Task: Add an event with the title Second Interview with LalitH, date '2024/04/07', time 9:40 AM to 11:40 AMand add a description: The Team Building Retreat: Problem-Solving Activities will take place in a tranquil and inspiring location, away from the usual work setting. The retreat will span over a dedicated period, allowing participants to fully immerse themselves in the experience and focus on building their problem-solving capabilities., put the event into Yellow category . Add location for the event as: 654 Oia, Santorini, Greece, logged in from the account softage.10@softage.netand send the event invitation to softage.8@softage.net and softage.1@softage.net. Set a reminder for the event 2 hour before
Action: Mouse moved to (108, 122)
Screenshot: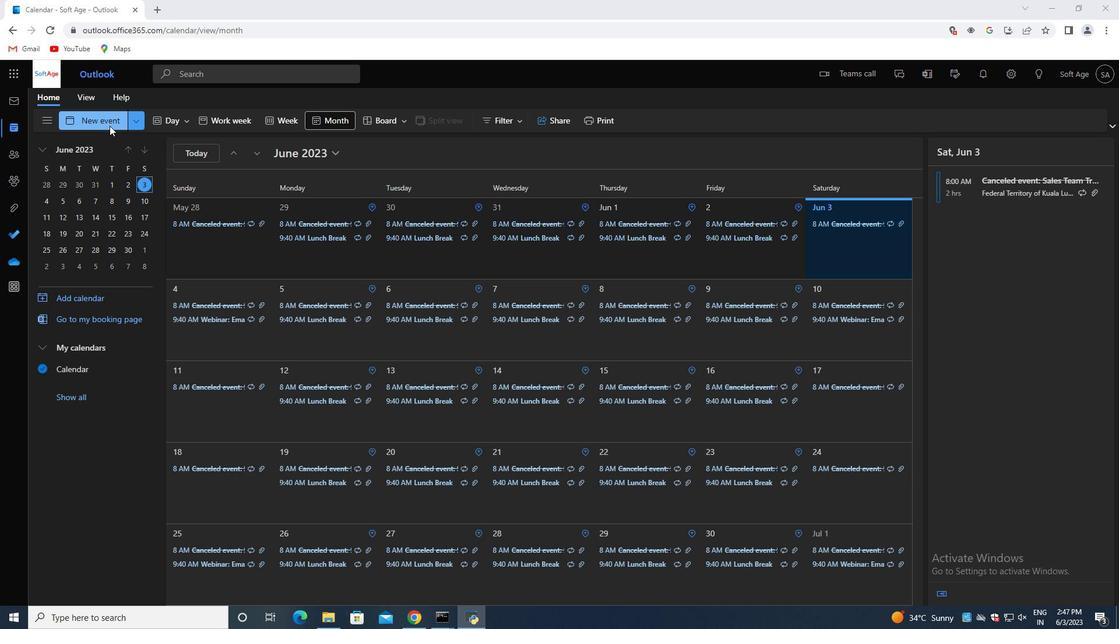 
Action: Mouse pressed left at (108, 122)
Screenshot: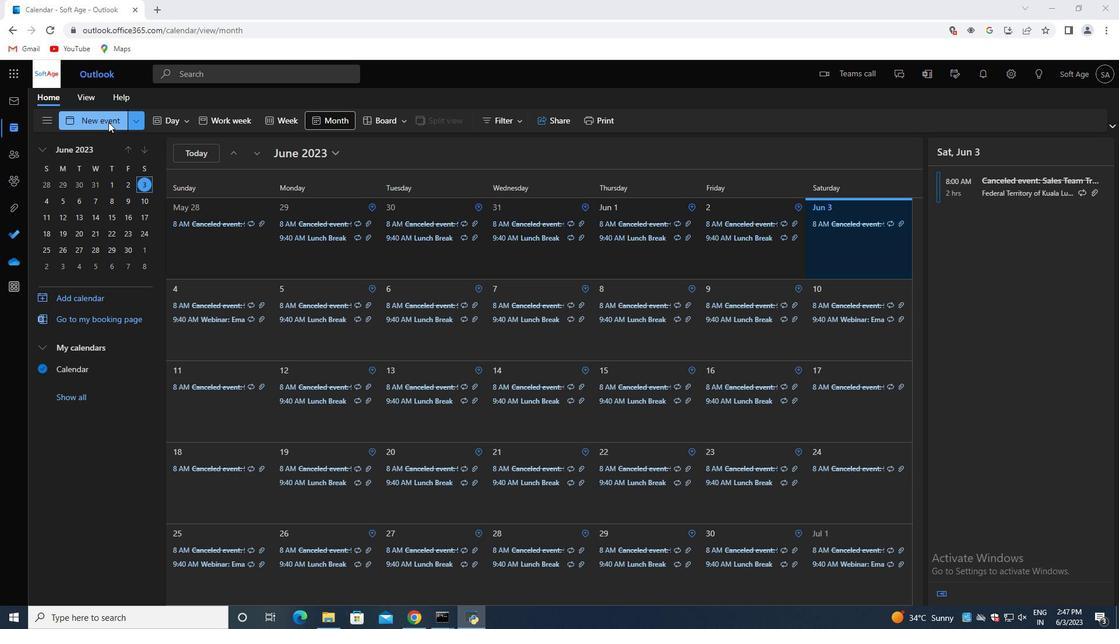 
Action: Mouse moved to (341, 195)
Screenshot: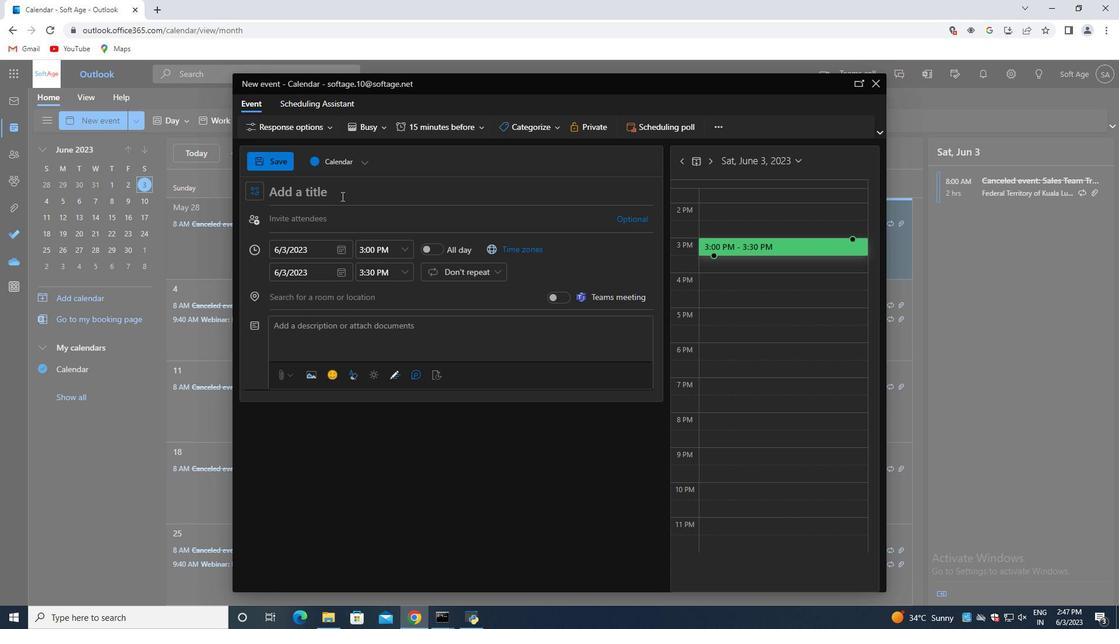 
Action: Mouse pressed left at (341, 195)
Screenshot: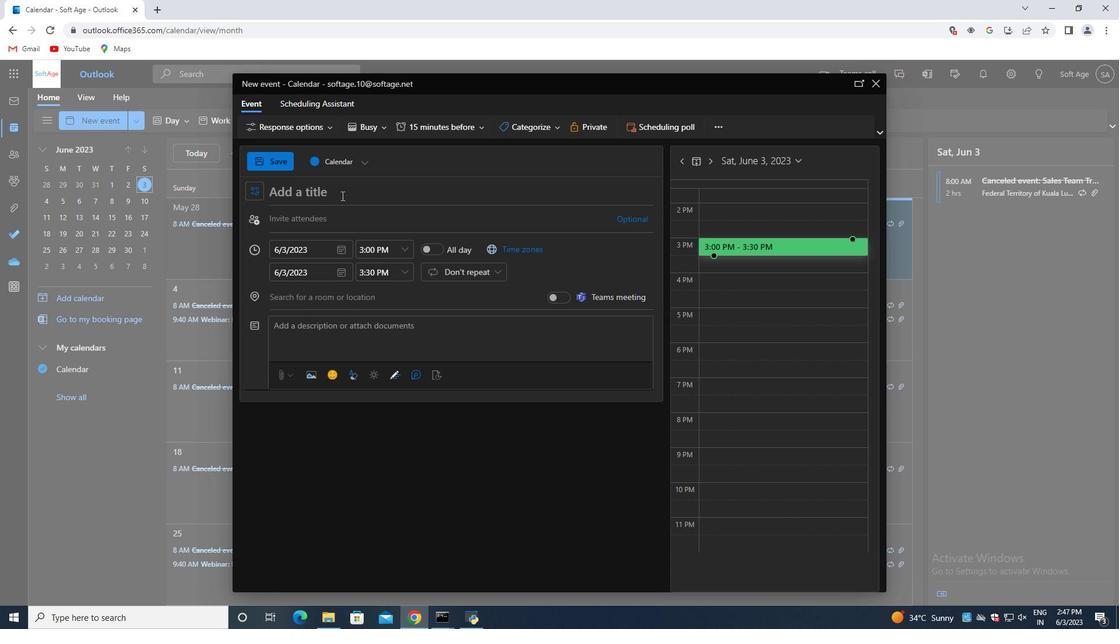 
Action: Key pressed <Key.shift>Second<Key.space><Key.shift>Interview<Key.space>with<Key.space><Key.shift>Lalith<Key.backspace><Key.shift>H
Screenshot: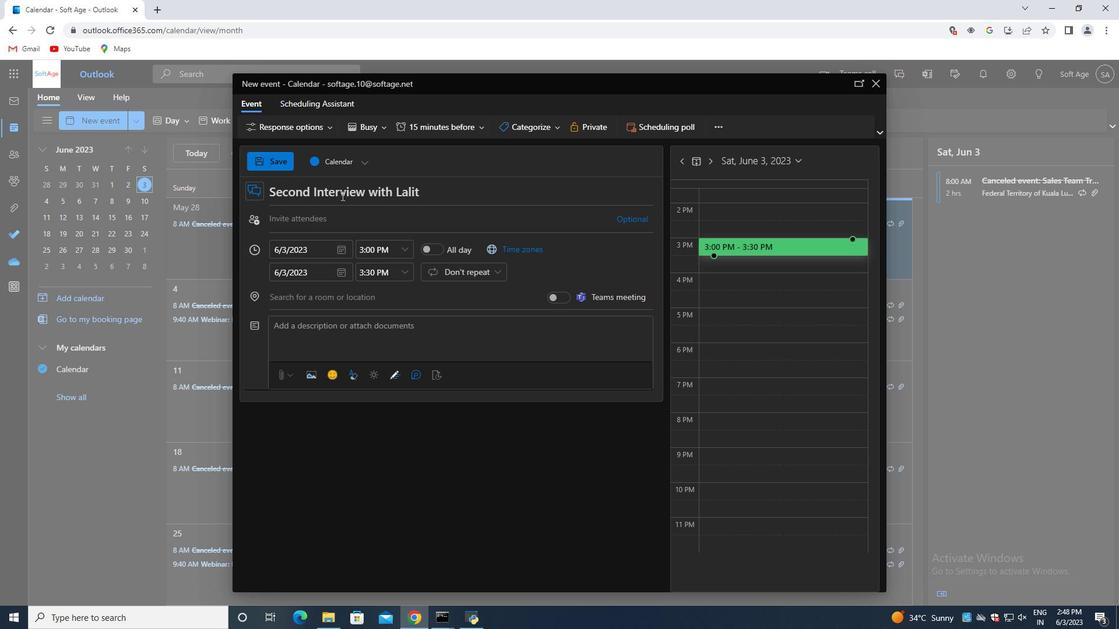 
Action: Mouse moved to (342, 250)
Screenshot: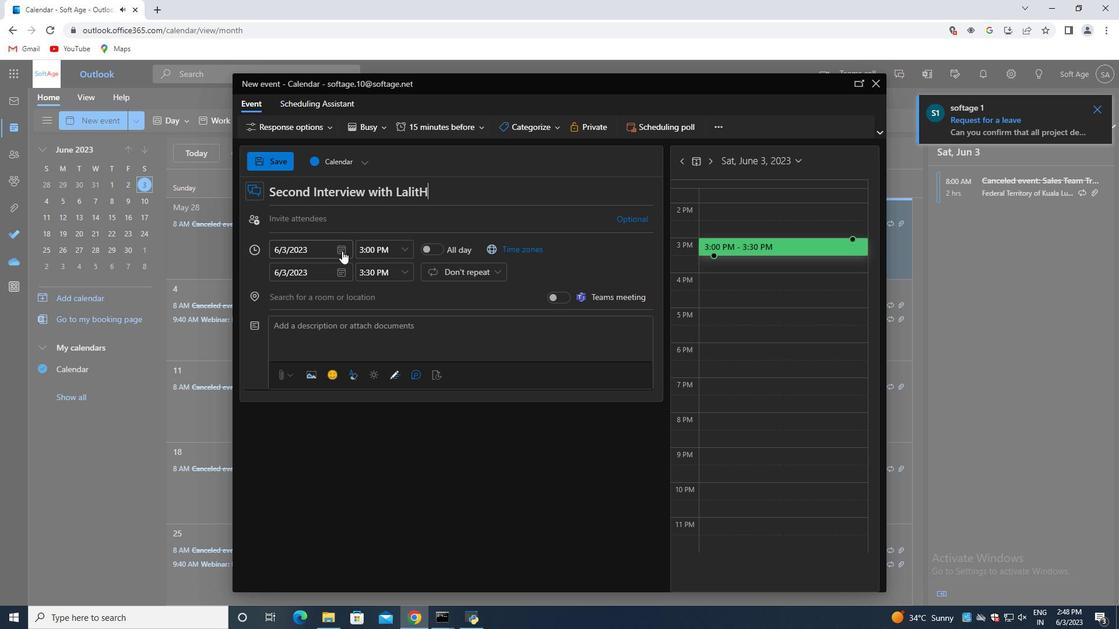 
Action: Mouse pressed left at (342, 250)
Screenshot: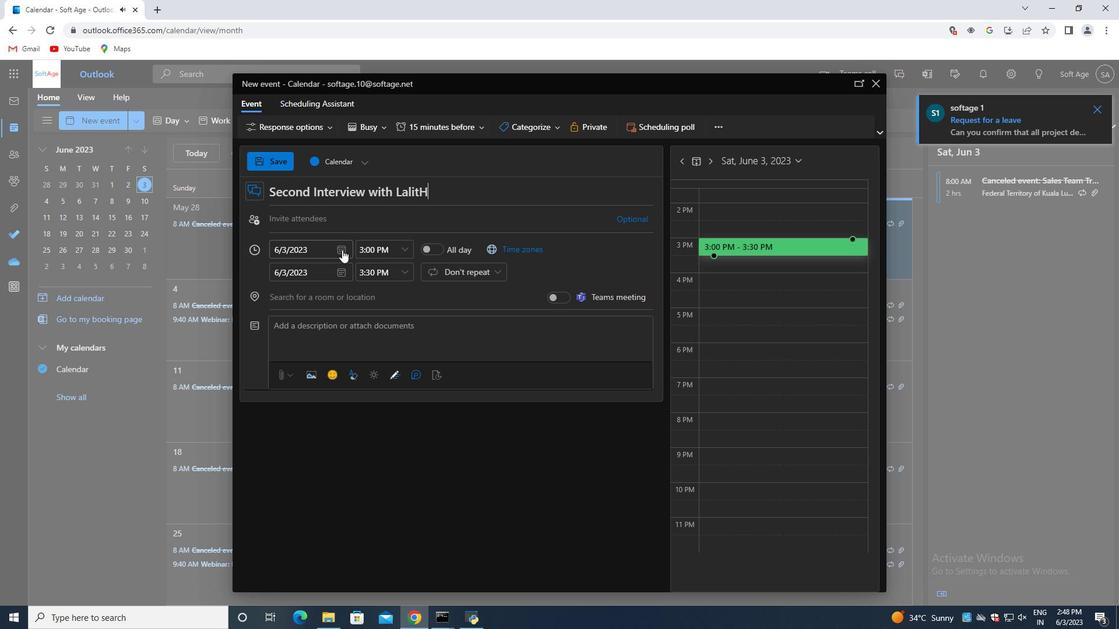 
Action: Mouse moved to (382, 274)
Screenshot: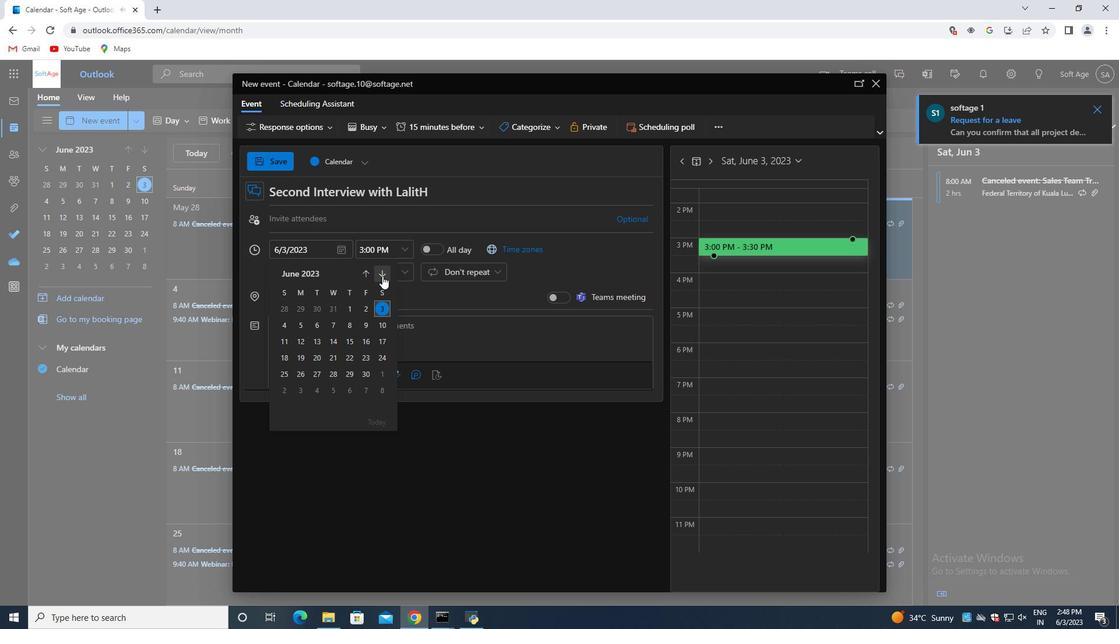 
Action: Mouse pressed left at (382, 274)
Screenshot: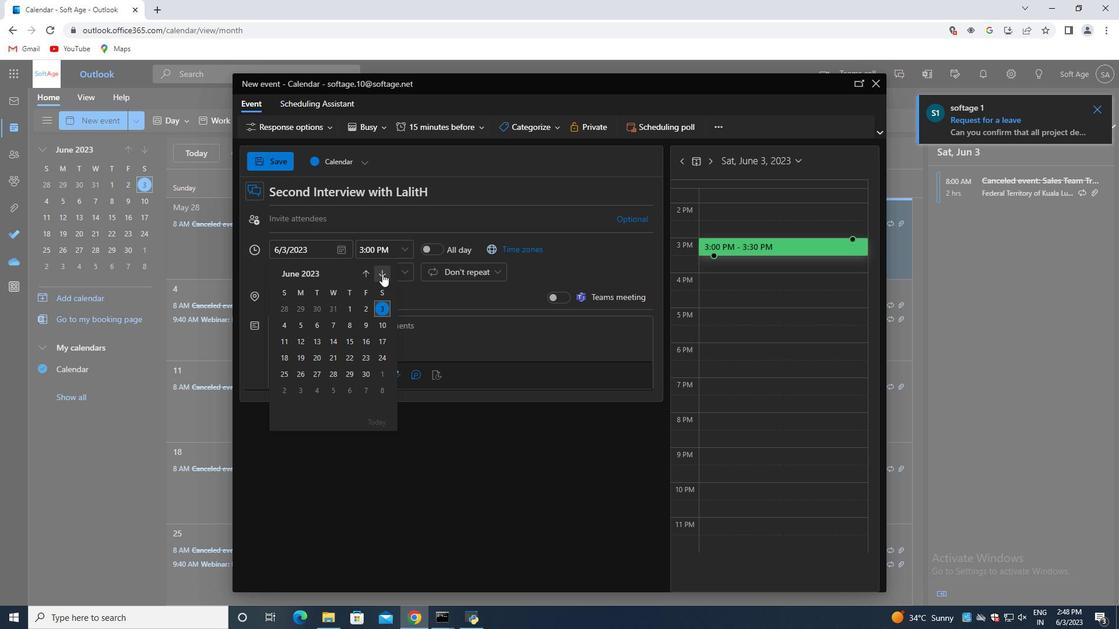 
Action: Mouse pressed left at (382, 274)
Screenshot: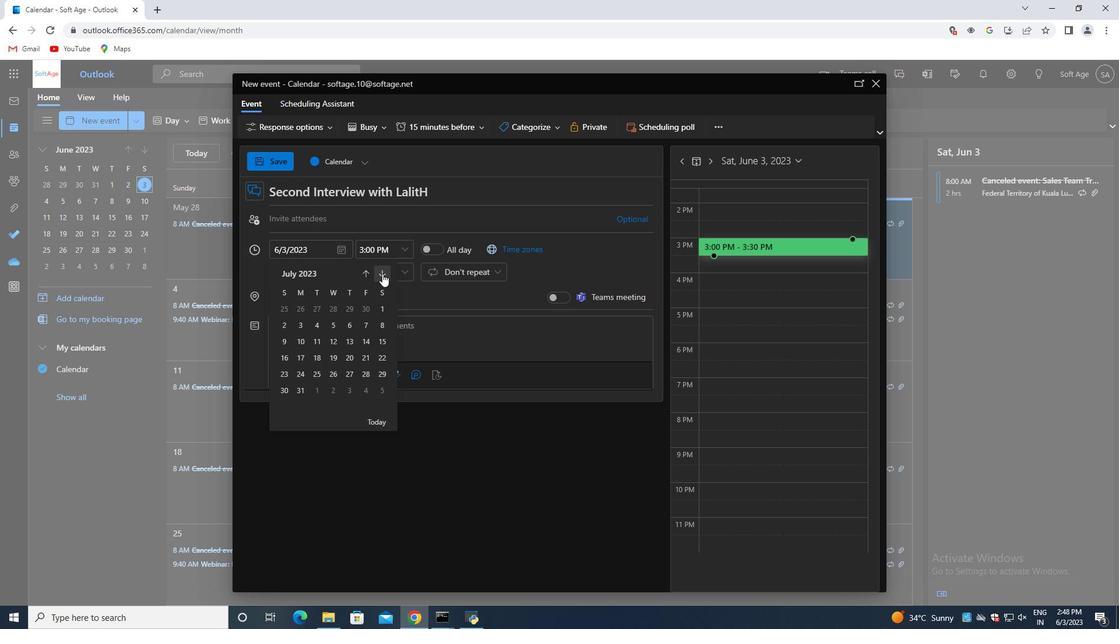 
Action: Mouse pressed left at (382, 274)
Screenshot: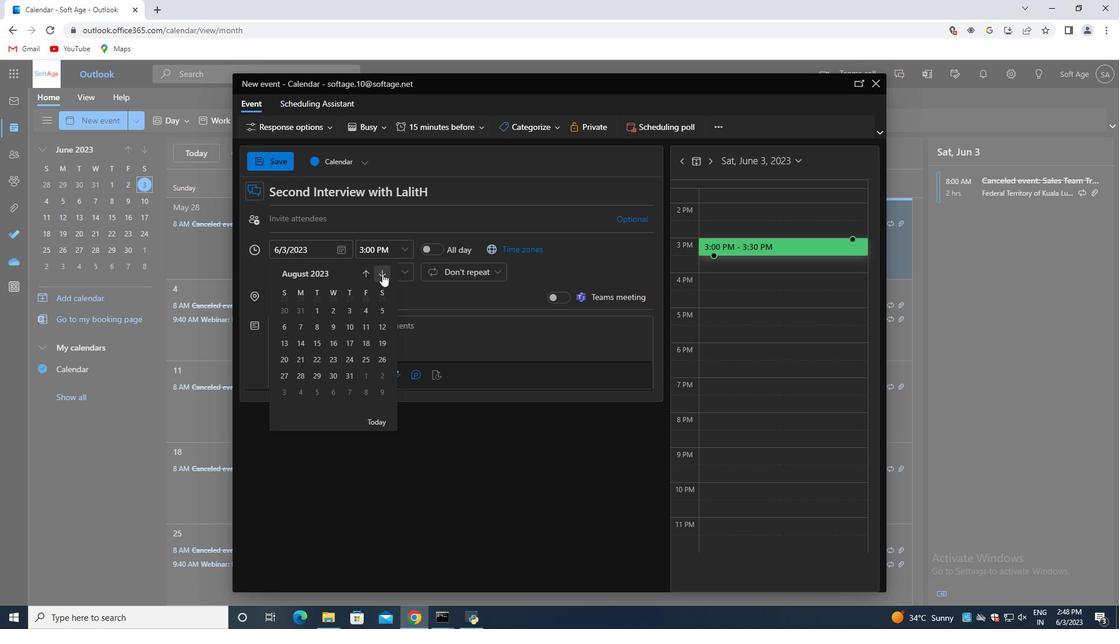 
Action: Mouse pressed left at (382, 274)
Screenshot: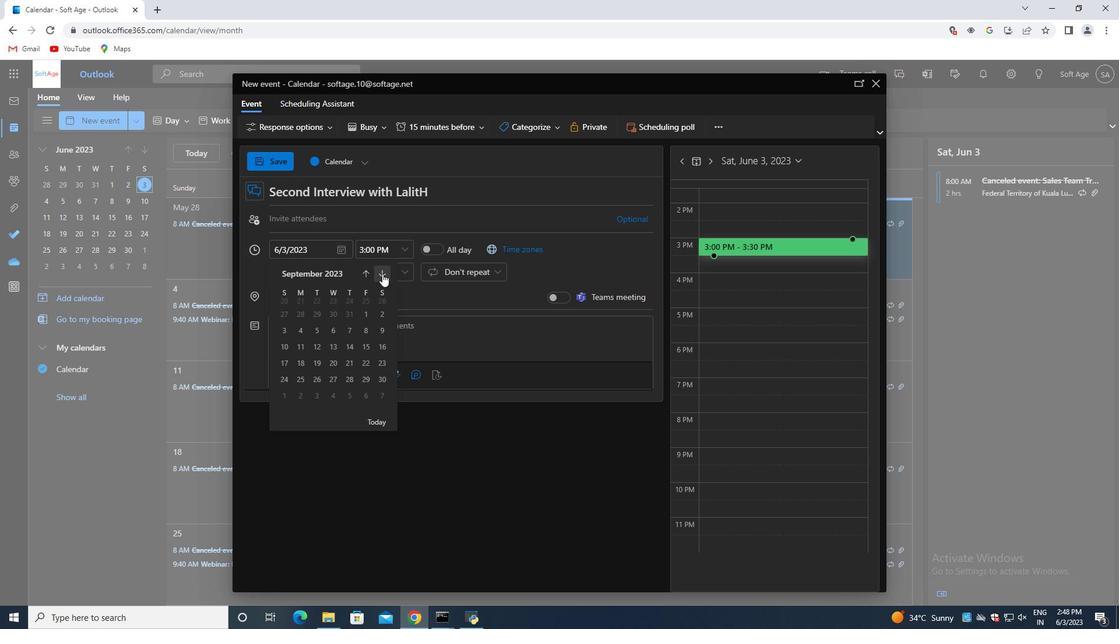 
Action: Mouse pressed left at (382, 274)
Screenshot: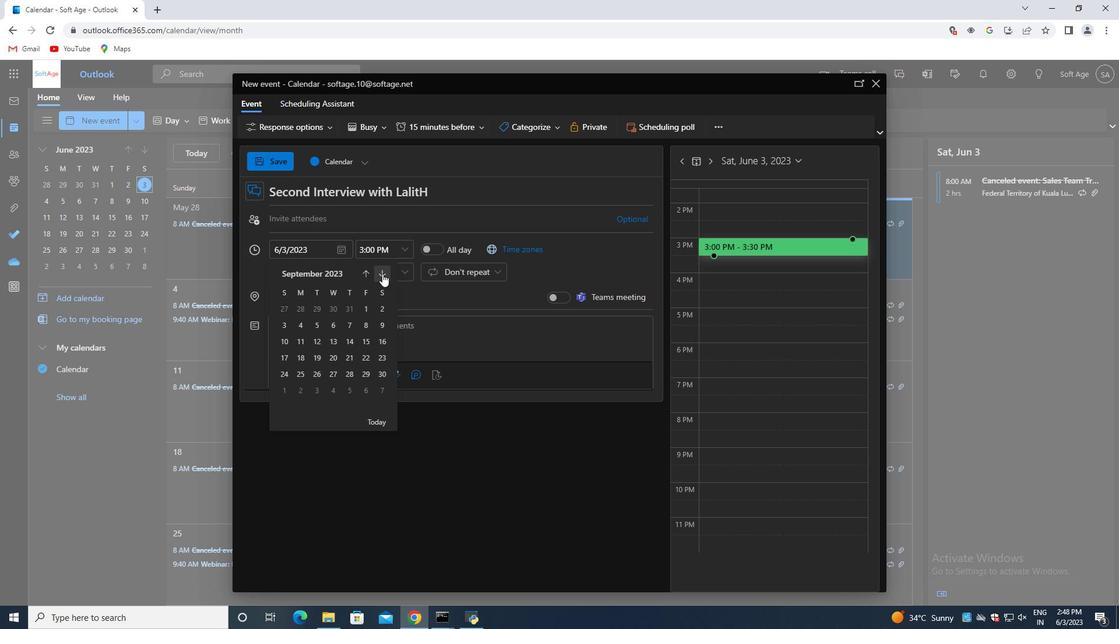 
Action: Mouse pressed left at (382, 274)
Screenshot: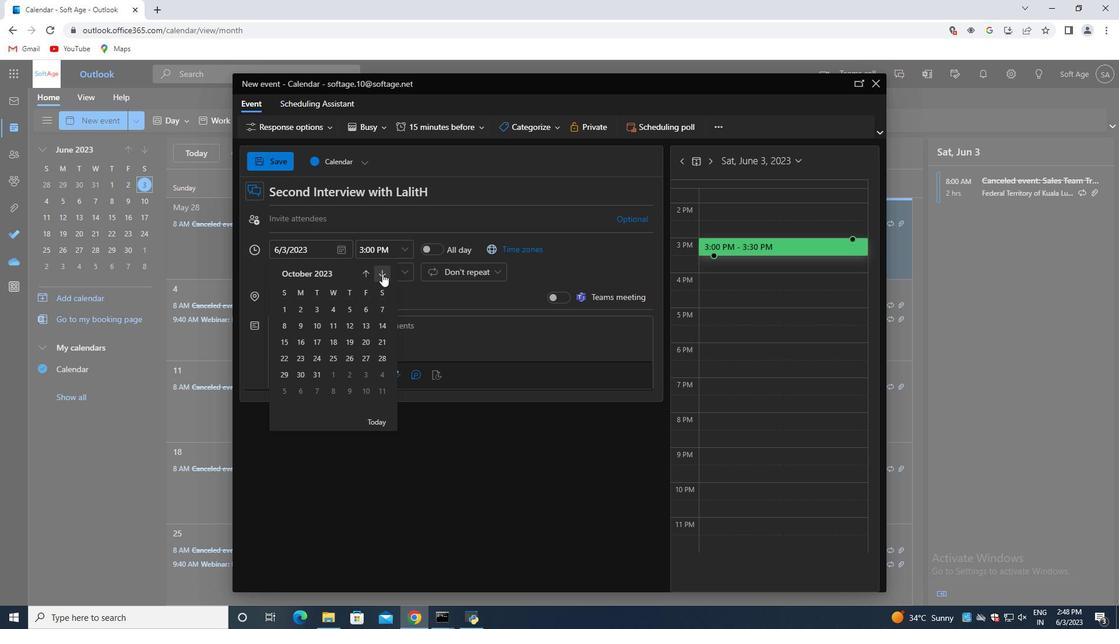 
Action: Mouse pressed left at (382, 274)
Screenshot: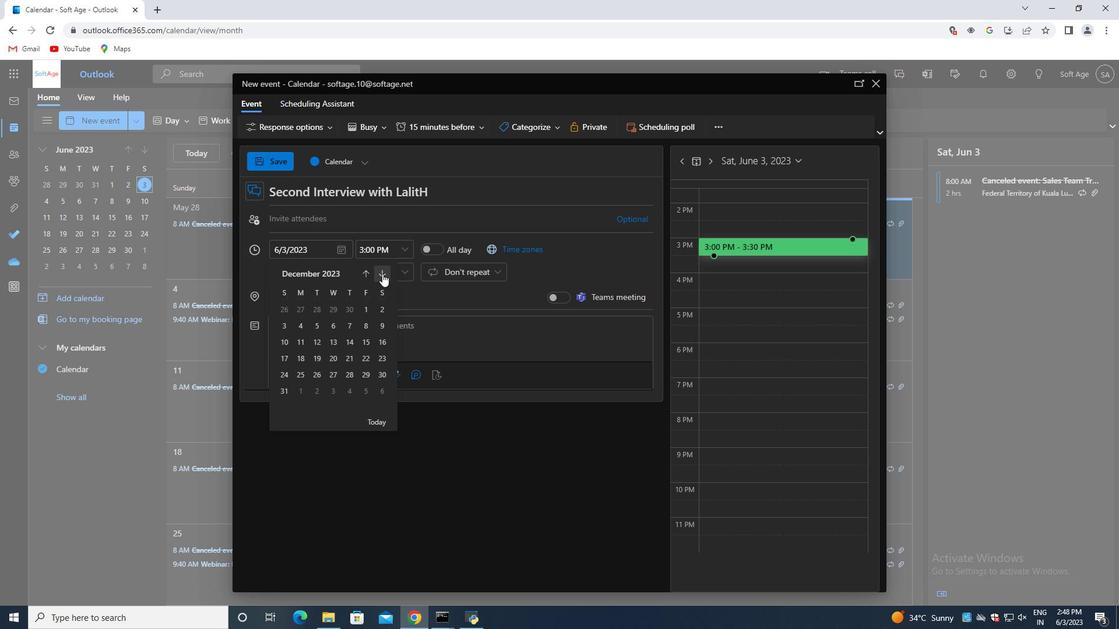 
Action: Mouse pressed left at (382, 274)
Screenshot: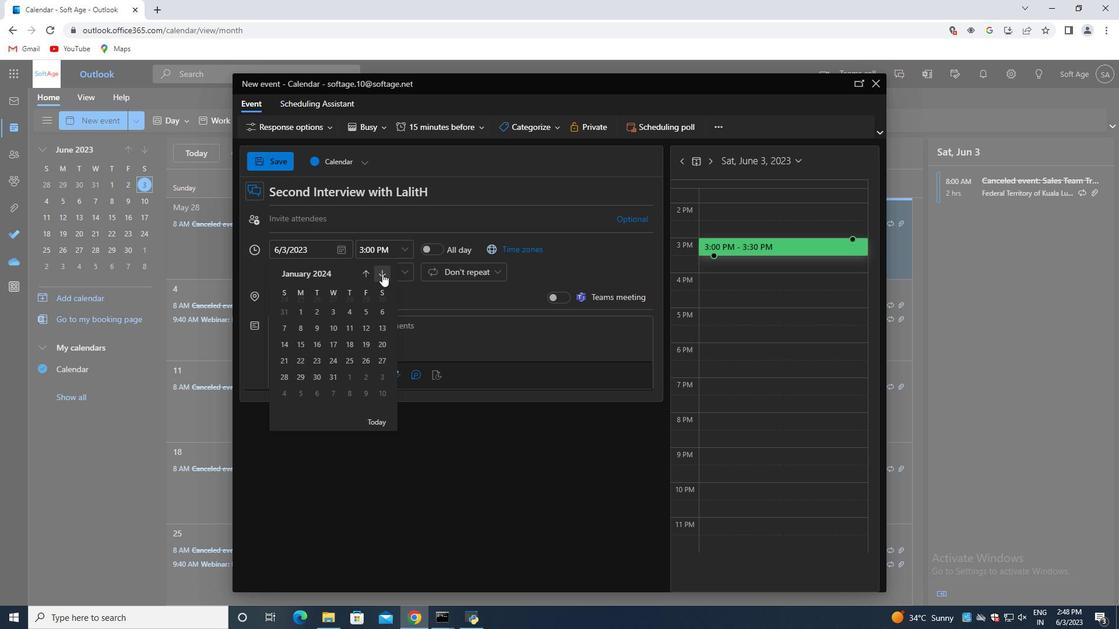 
Action: Mouse pressed left at (382, 274)
Screenshot: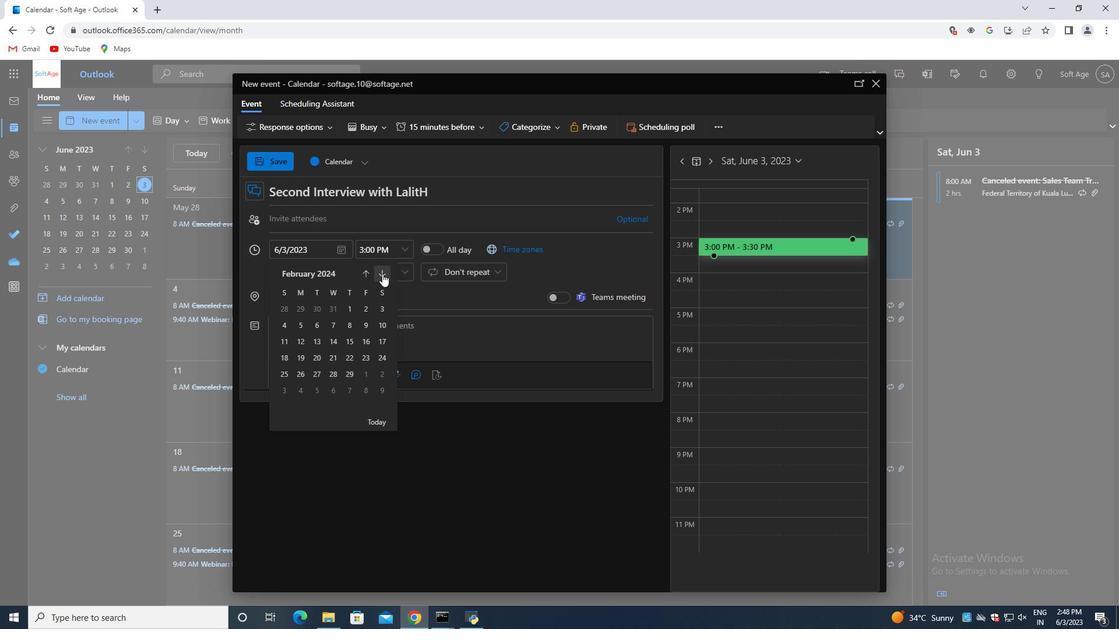 
Action: Mouse pressed left at (382, 274)
Screenshot: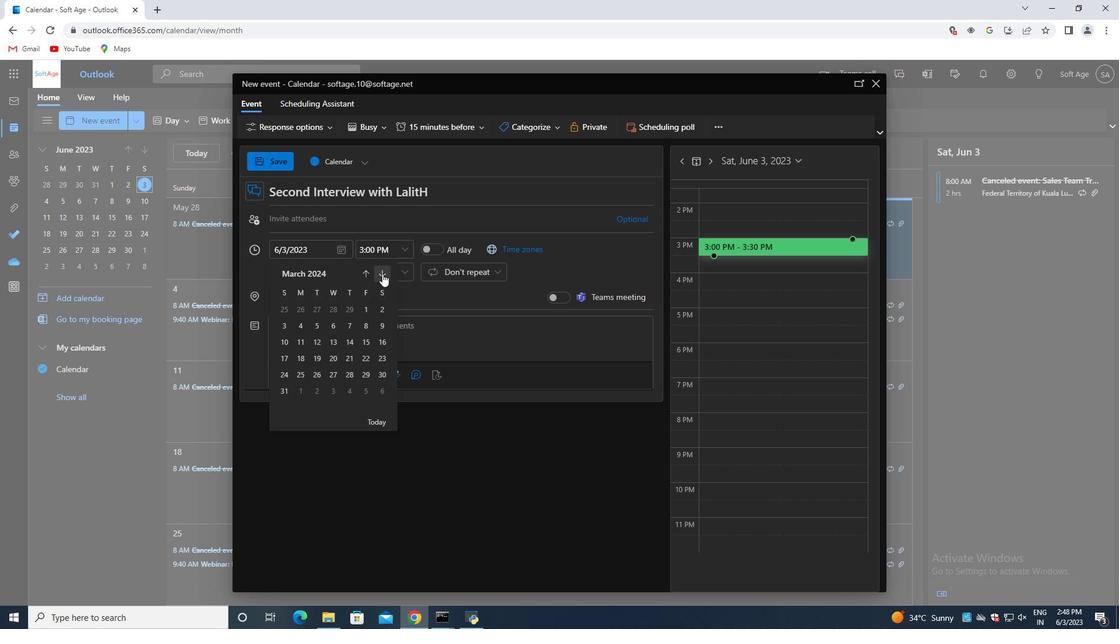 
Action: Mouse moved to (283, 328)
Screenshot: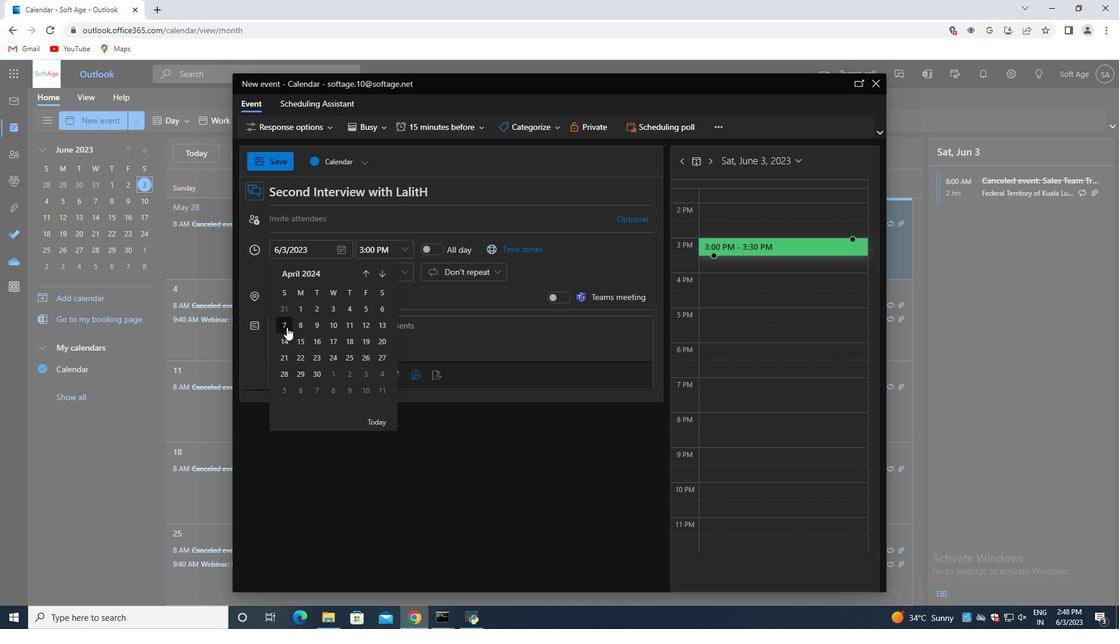 
Action: Mouse pressed left at (283, 328)
Screenshot: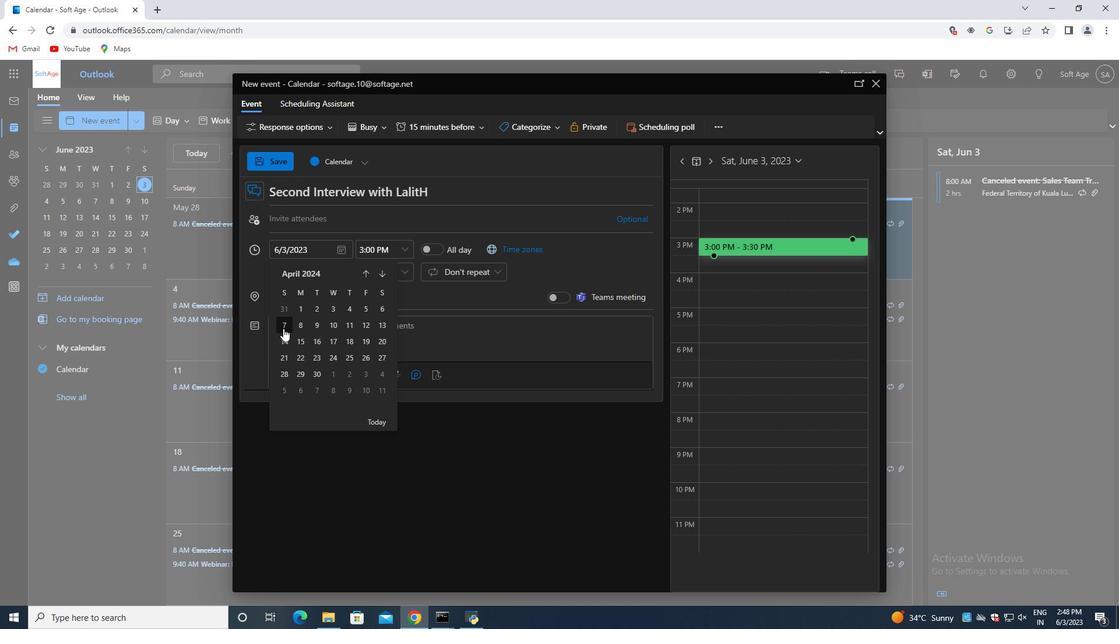 
Action: Mouse moved to (404, 251)
Screenshot: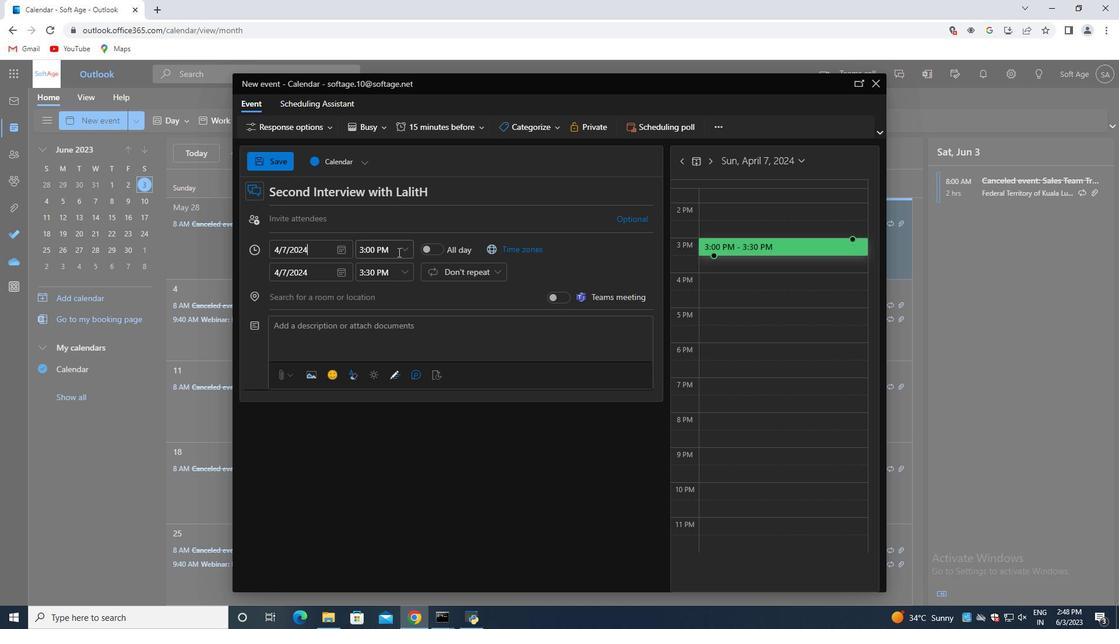 
Action: Mouse pressed left at (404, 251)
Screenshot: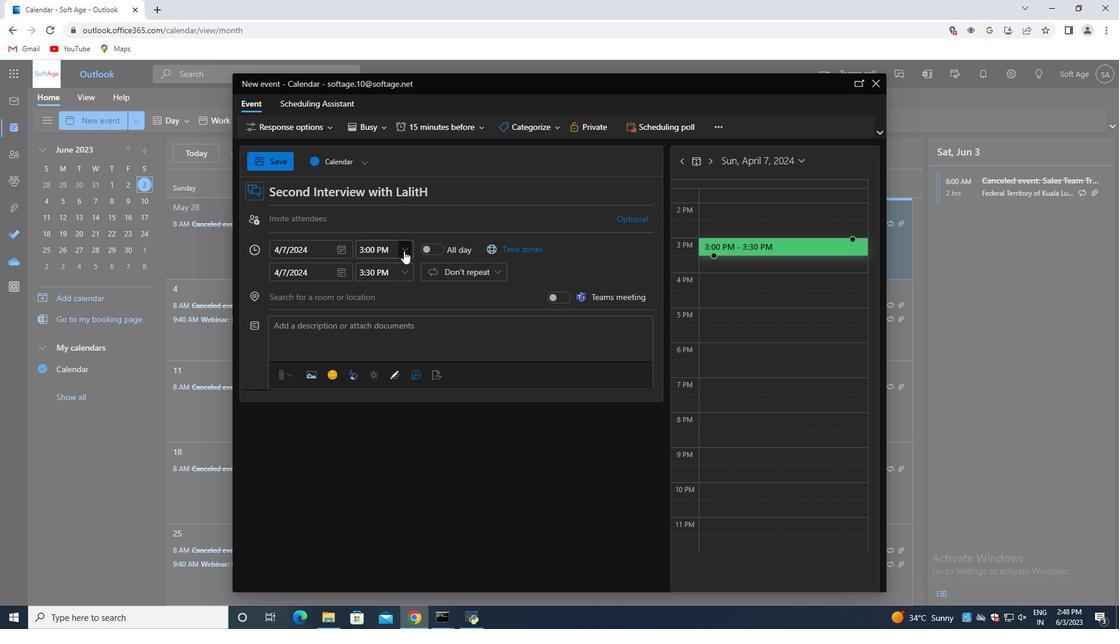 
Action: Mouse moved to (381, 307)
Screenshot: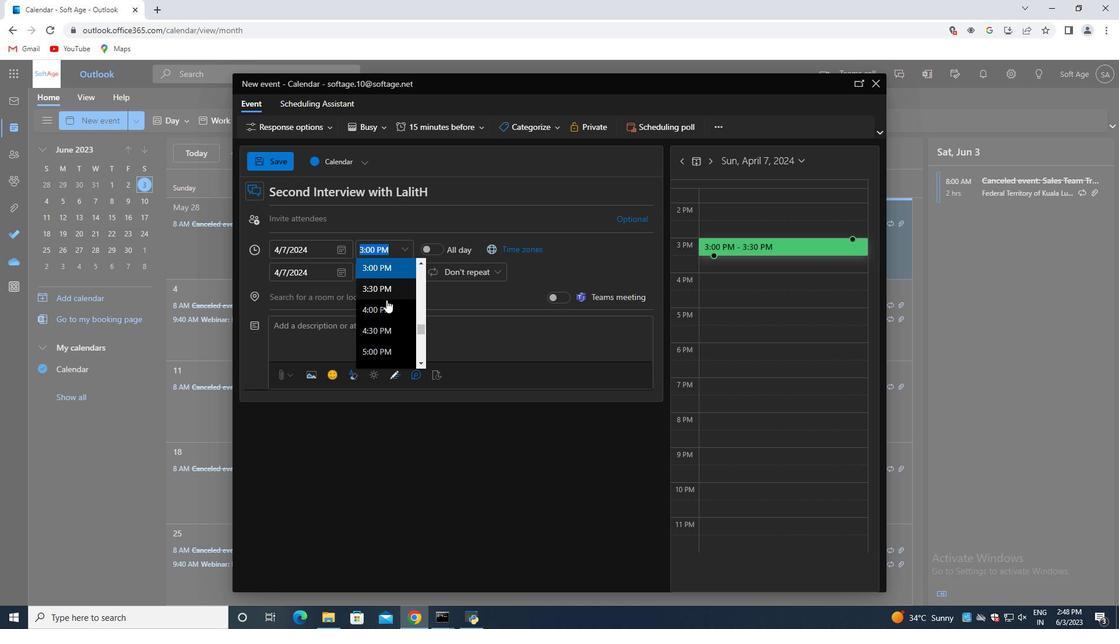 
Action: Mouse scrolled (381, 307) with delta (0, 0)
Screenshot: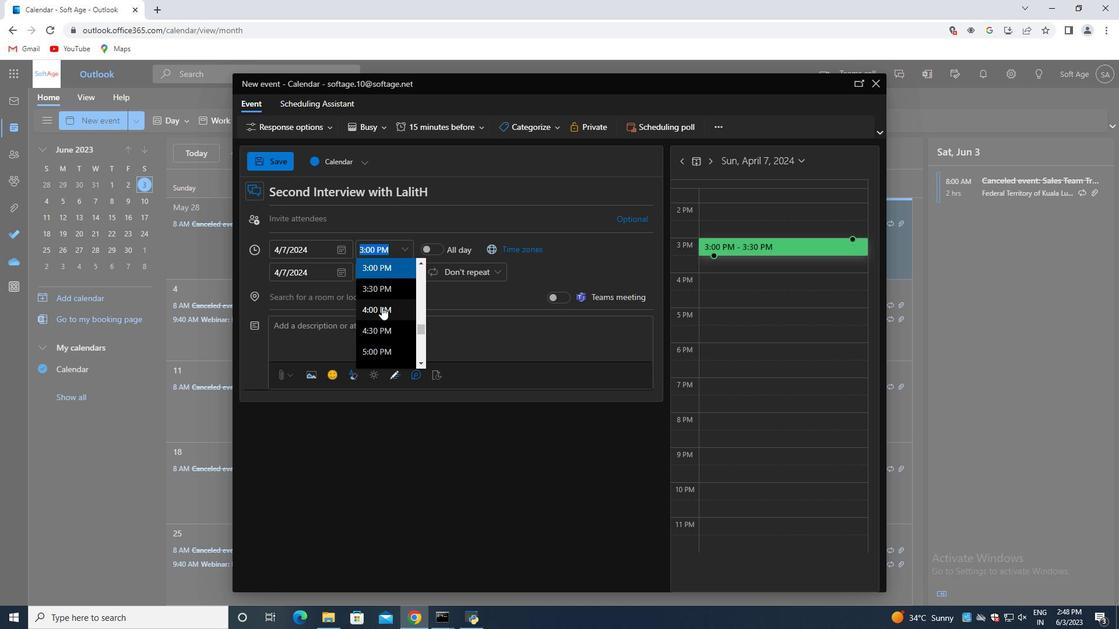 
Action: Mouse scrolled (381, 307) with delta (0, 0)
Screenshot: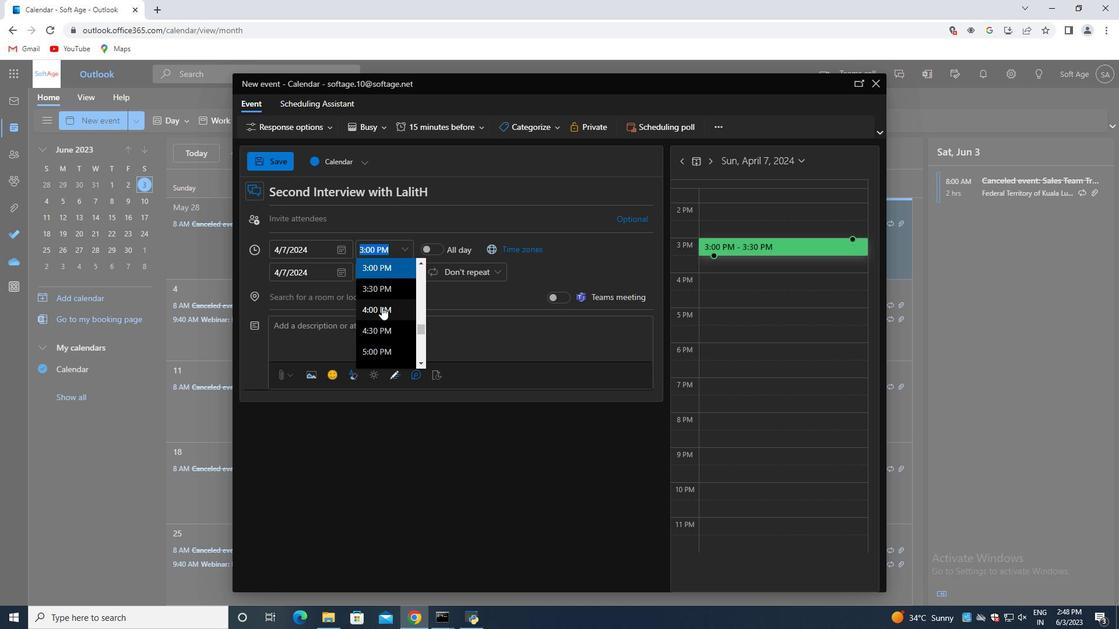 
Action: Mouse scrolled (381, 307) with delta (0, 0)
Screenshot: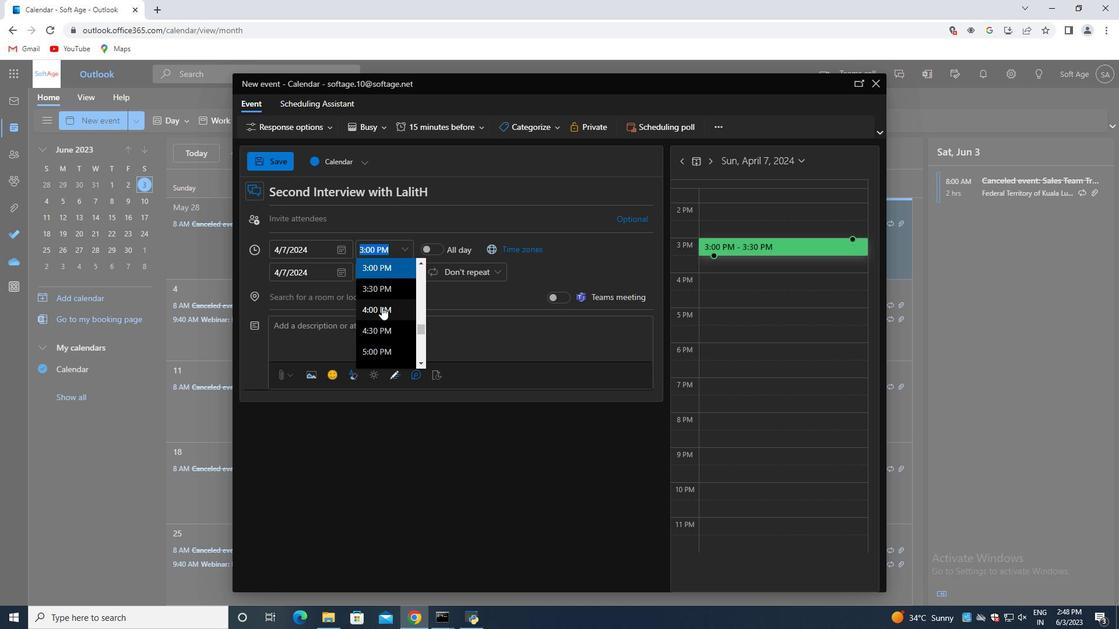 
Action: Mouse scrolled (381, 307) with delta (0, 0)
Screenshot: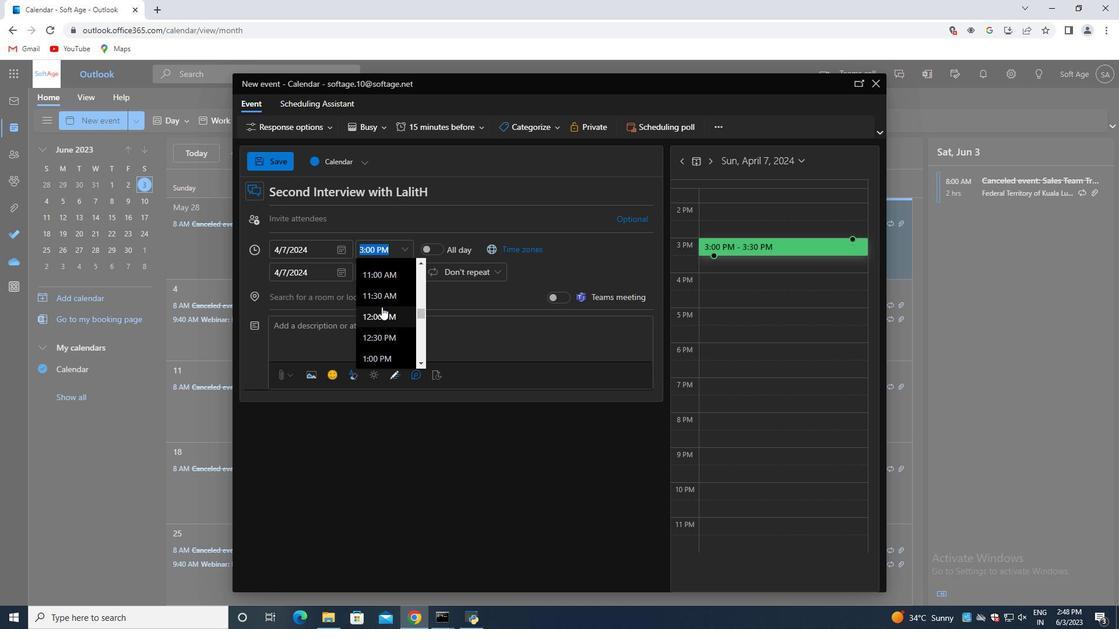 
Action: Mouse moved to (377, 270)
Screenshot: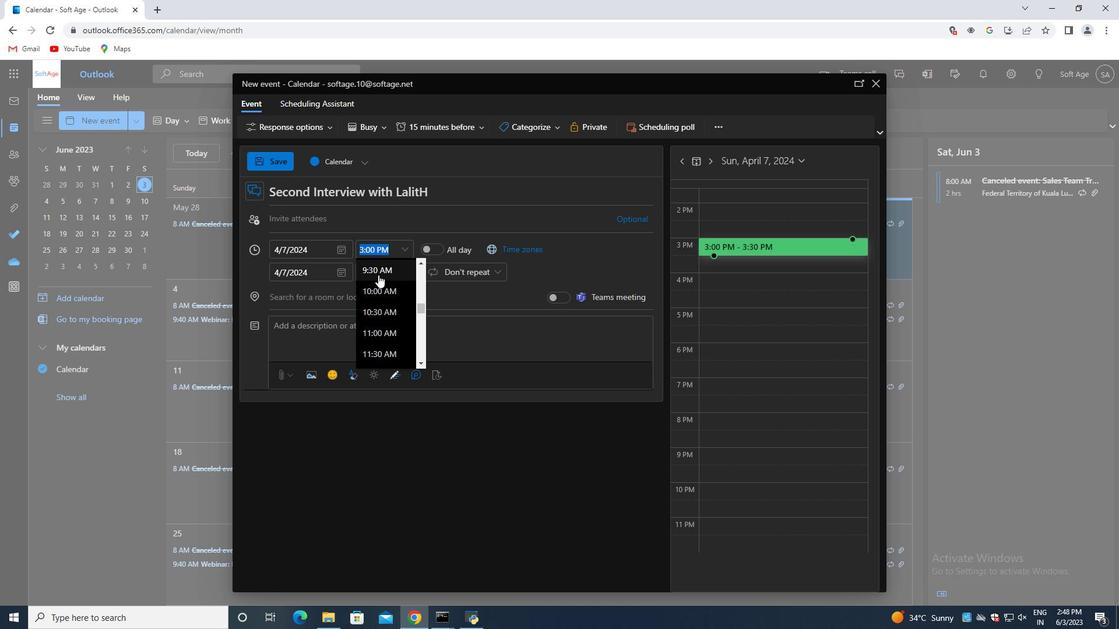 
Action: Mouse pressed left at (377, 270)
Screenshot: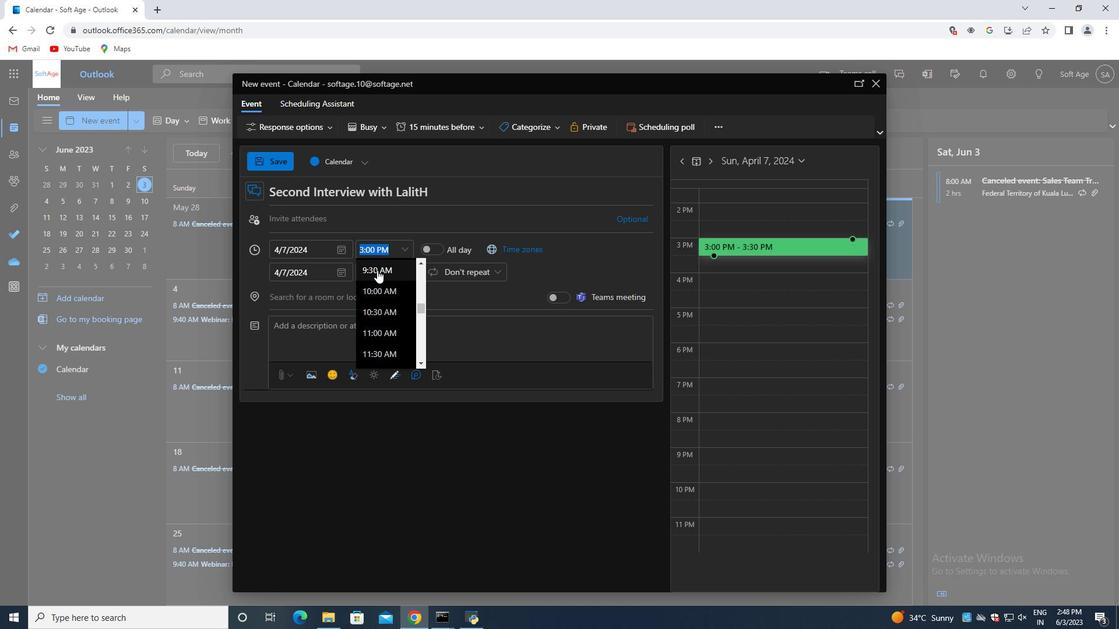 
Action: Mouse moved to (369, 253)
Screenshot: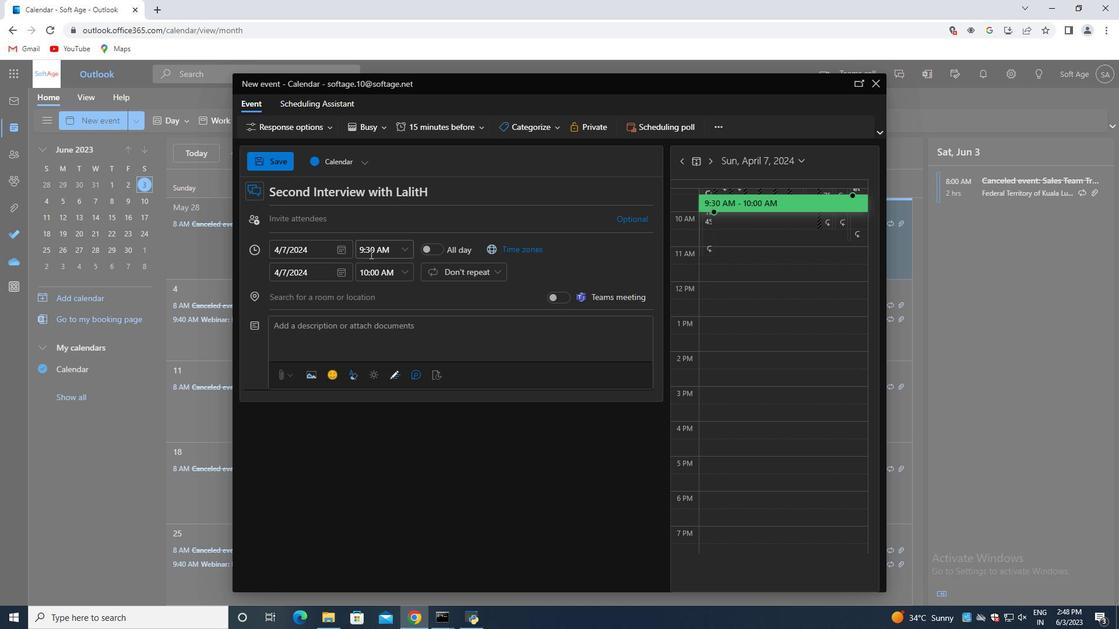 
Action: Mouse pressed left at (369, 253)
Screenshot: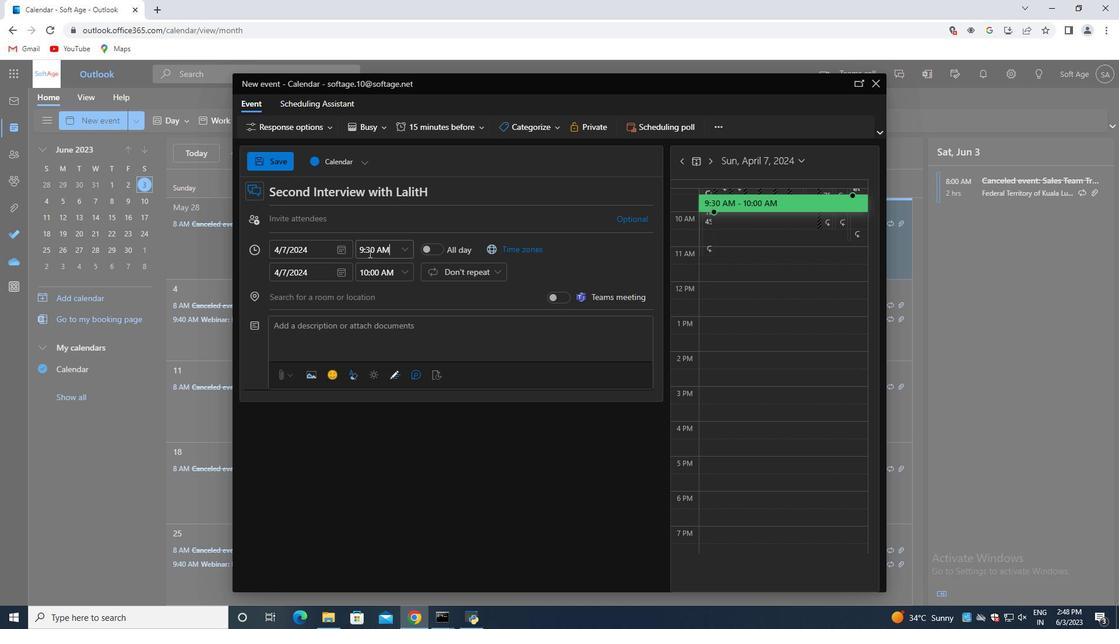 
Action: Mouse moved to (372, 258)
Screenshot: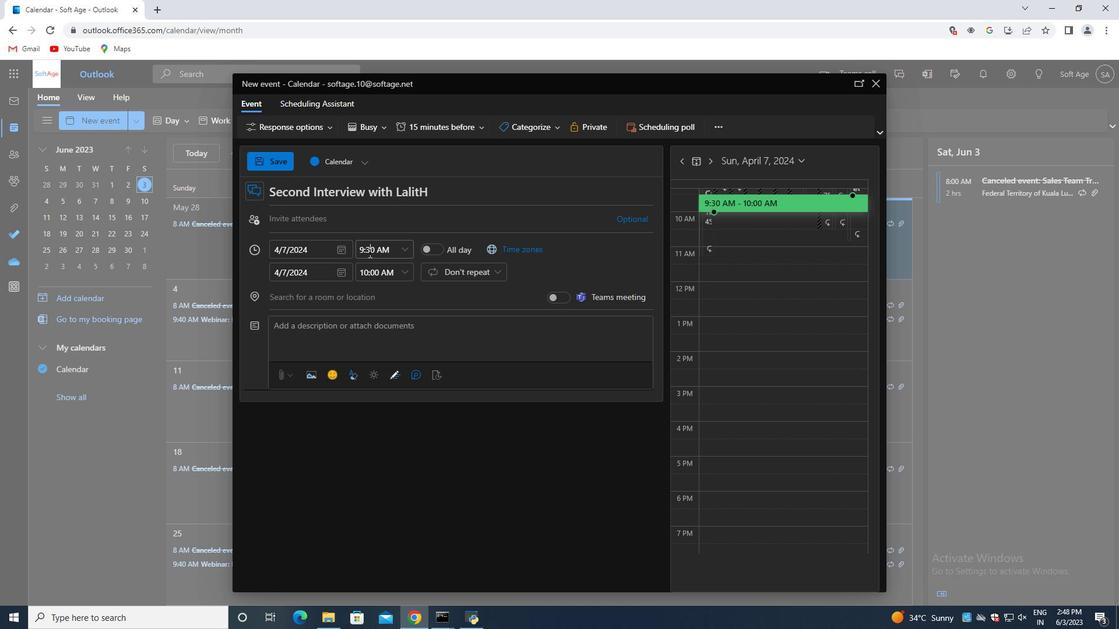 
Action: Key pressed <Key.backspace>4
Screenshot: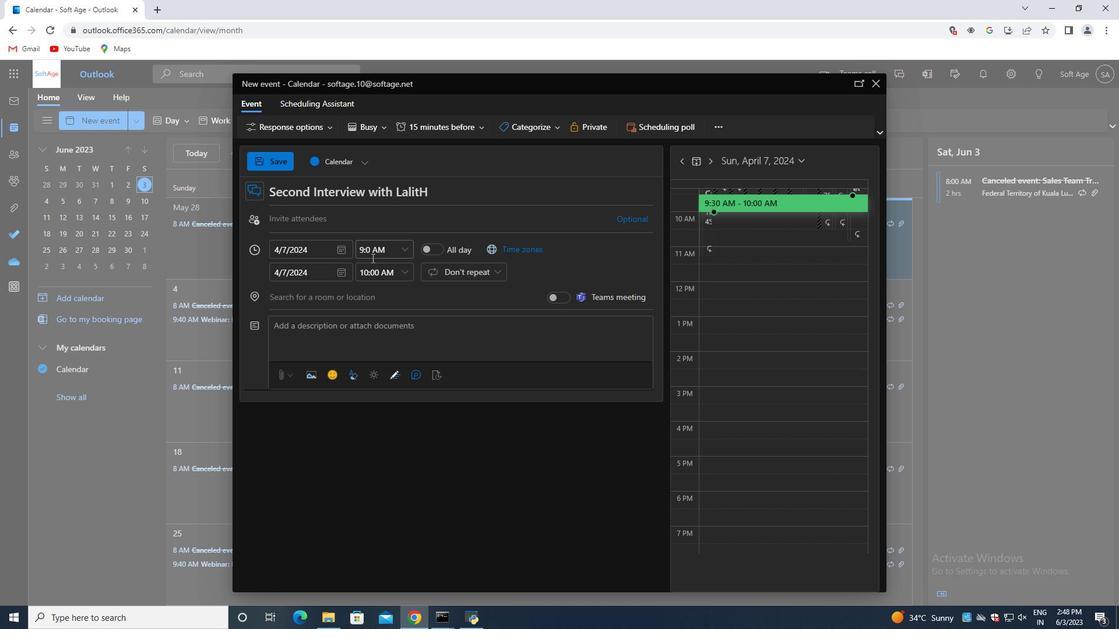 
Action: Mouse moved to (402, 272)
Screenshot: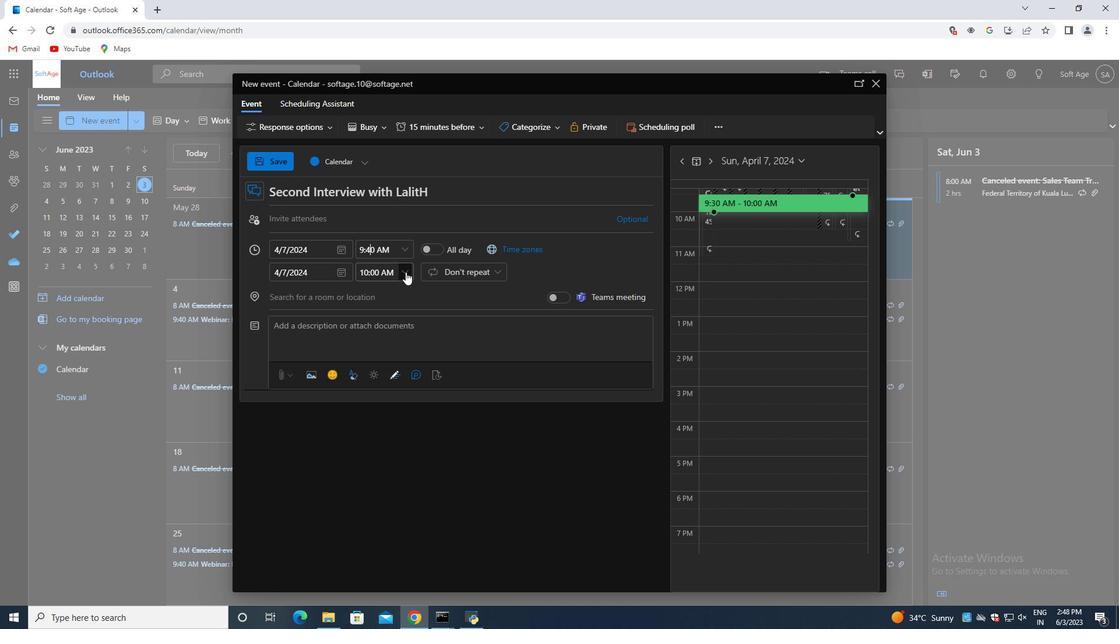 
Action: Mouse pressed left at (402, 272)
Screenshot: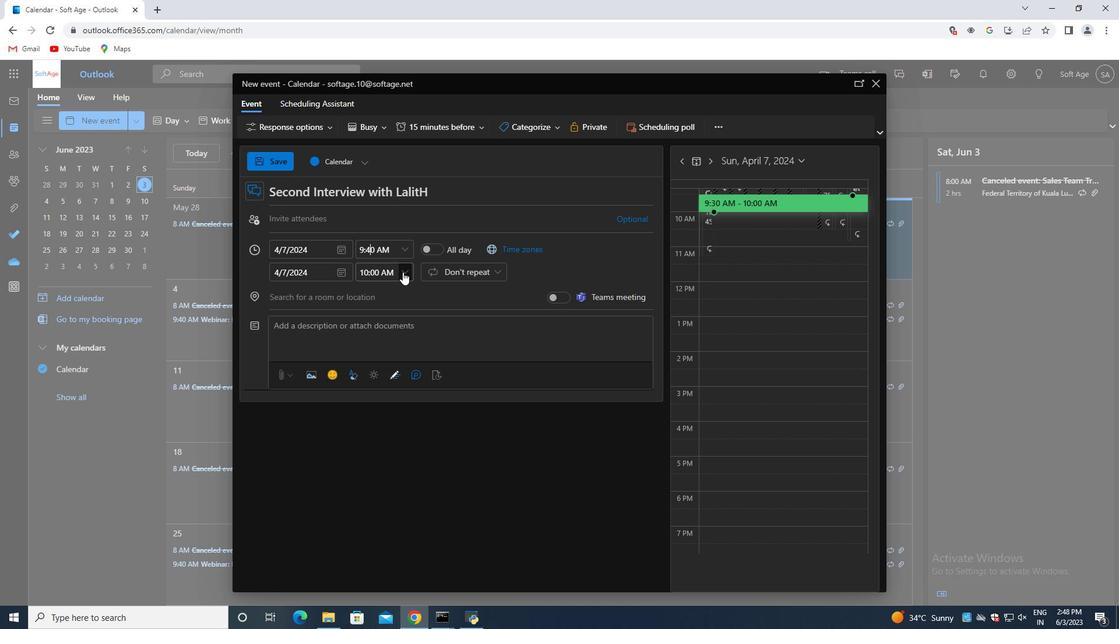 
Action: Mouse moved to (377, 353)
Screenshot: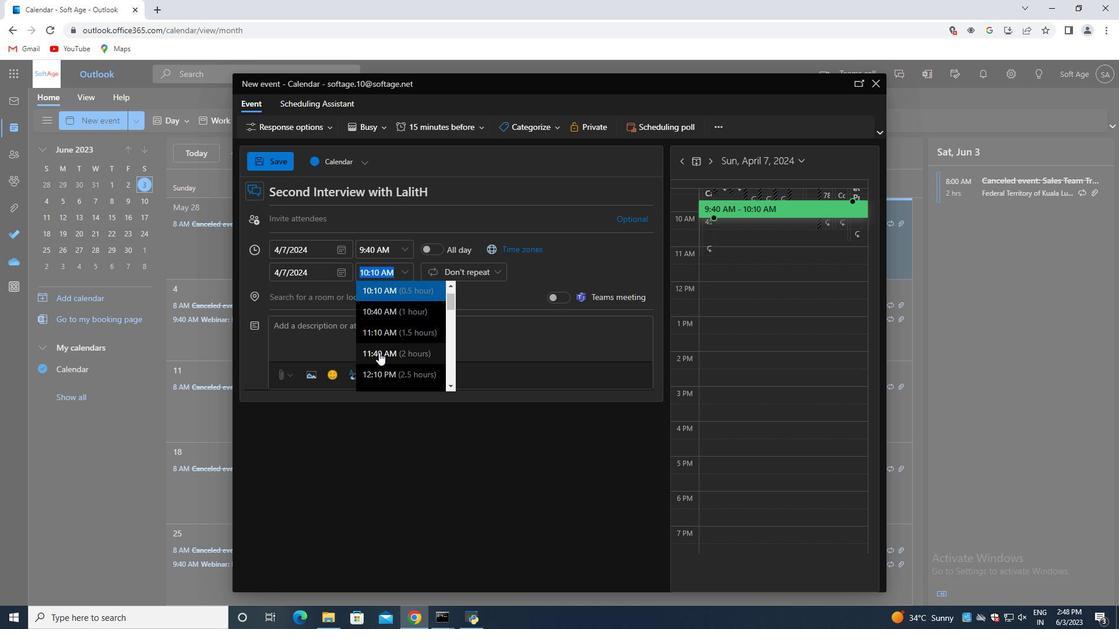 
Action: Mouse pressed left at (377, 353)
Screenshot: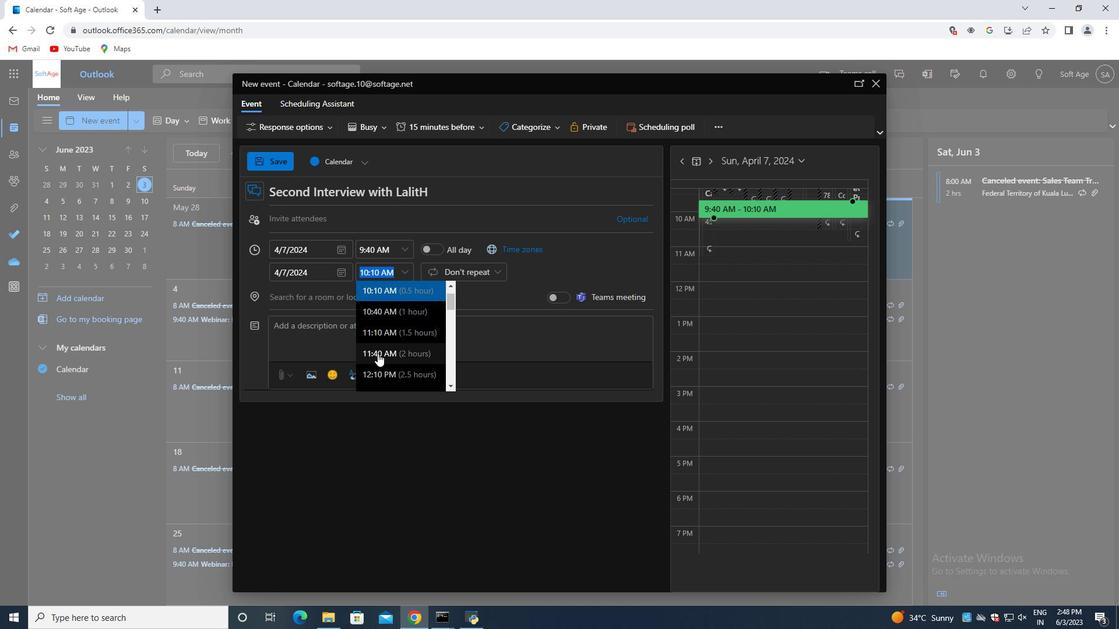 
Action: Mouse moved to (371, 331)
Screenshot: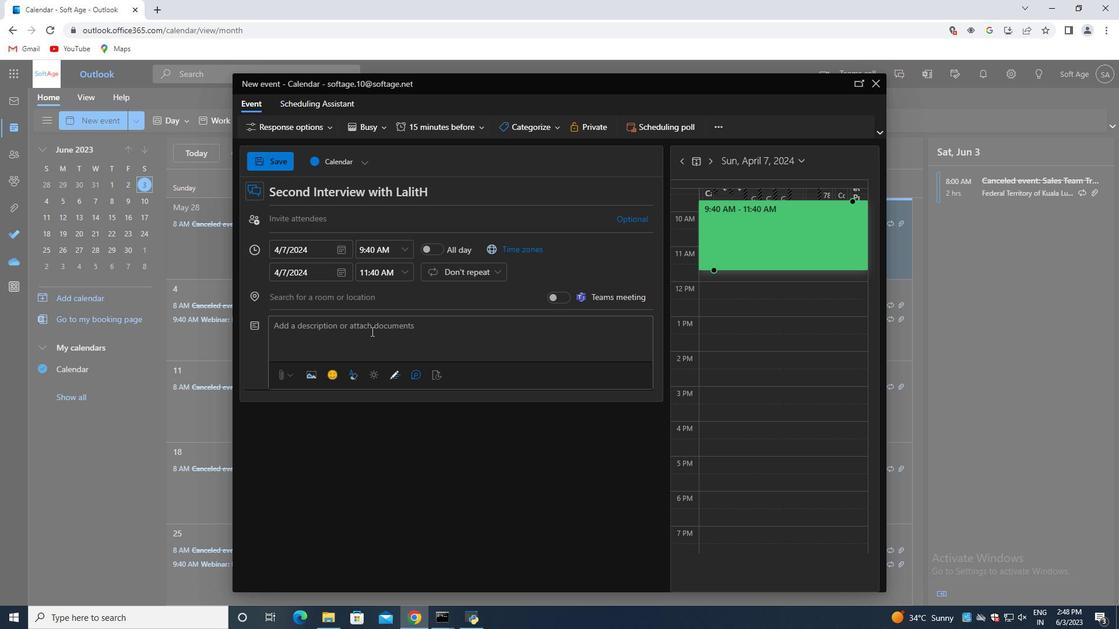 
Action: Mouse pressed left at (371, 331)
Screenshot: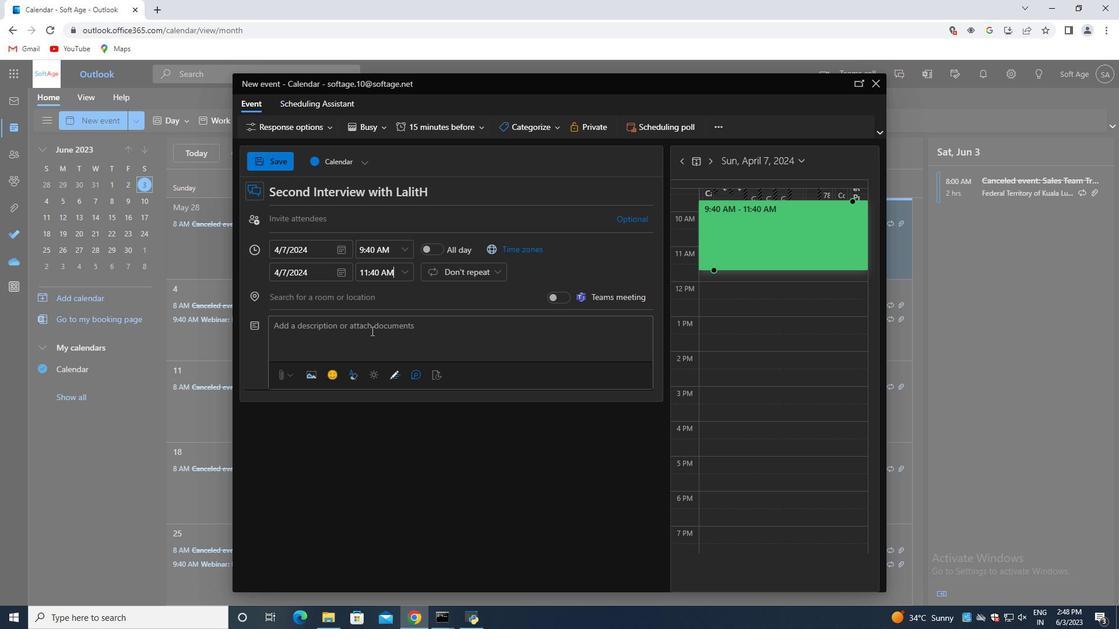 
Action: Key pressed <Key.shift>The<Key.space><Key.shift><Key.shift><Key.shift><Key.shift><Key.shift><Key.shift><Key.shift><Key.shift><Key.shift><Key.shift><Key.shift>Team<Key.space><Key.shift><Key.shift><Key.shift><Key.shift><Key.shift><Key.shift><Key.shift><Key.shift>Building<Key.space><Key.shift>Retreat<Key.shift_r>:<Key.space><Key.shift>Problem-<Key.shift>Solving<Key.space><Key.shift>Activities<Key.space>will<Key.space>take<Key.space>place<Key.space>in<Key.space>a<Key.space>tranquil<Key.space>and<Key.space>inspiring<Key.space>location,<Key.space>away<Key.space>from<Key.space>the<Key.space>usual<Key.space>work<Key.space>setting.<Key.space><Key.shift>The<Key.space>retreat<Key.space>will<Key.space>span<Key.space>over<Key.space>a<Key.space>dedicated<Key.space>period,<Key.space>allowing<Key.space>participants<Key.space>to<Key.space>fully<Key.space>immerse<Key.space>themselves<Key.space>in<Key.space>the<Key.space>experience<Key.space>and<Key.space>focus<Key.space>on<Key.space>building<Key.space>their<Key.space>problem-solving<Key.space>capabilities<Key.space><Key.backspace>.
Screenshot: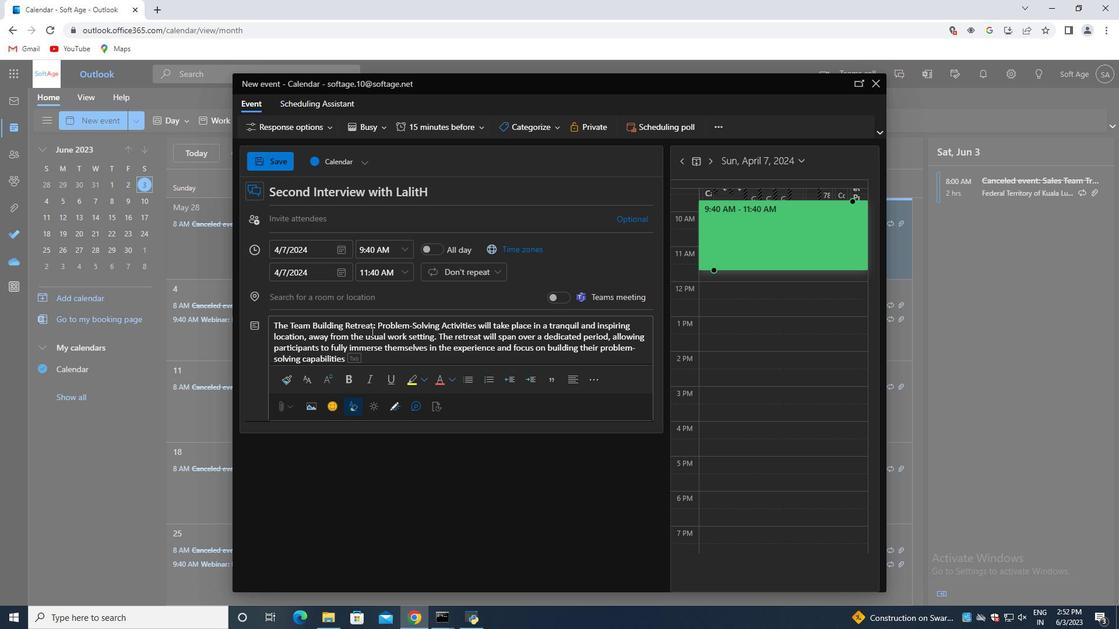 
Action: Mouse moved to (528, 125)
Screenshot: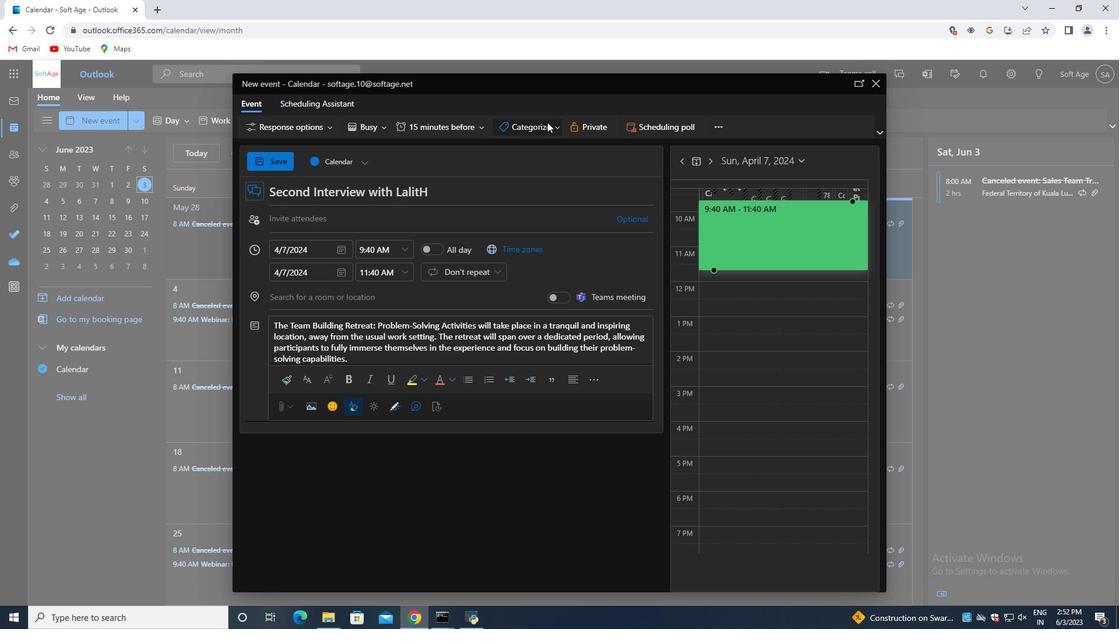 
Action: Mouse pressed left at (528, 125)
Screenshot: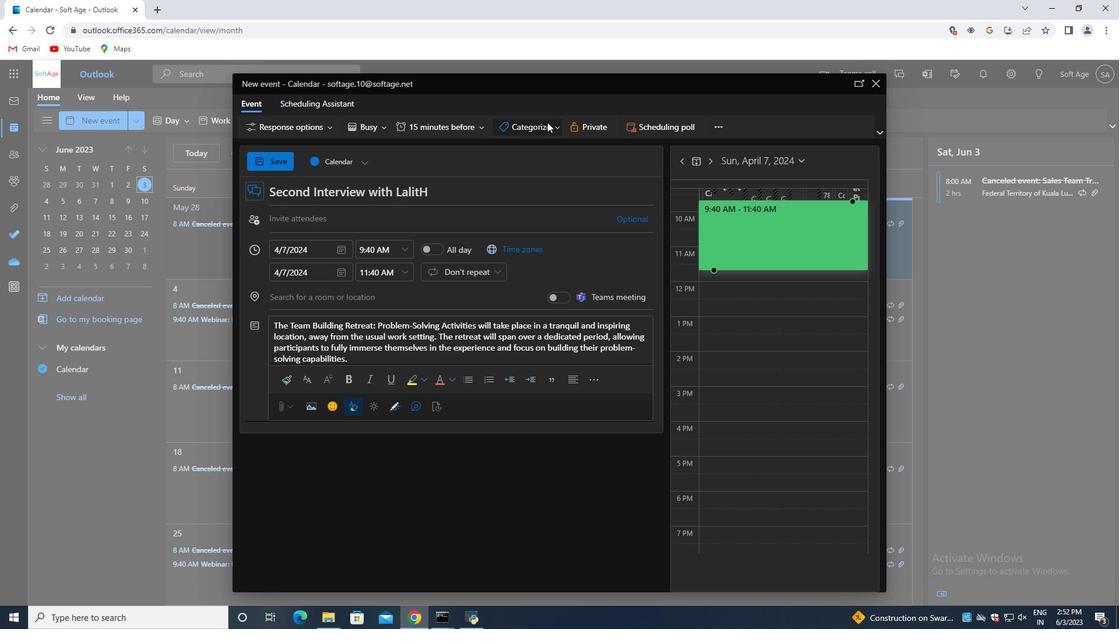 
Action: Mouse moved to (541, 258)
Screenshot: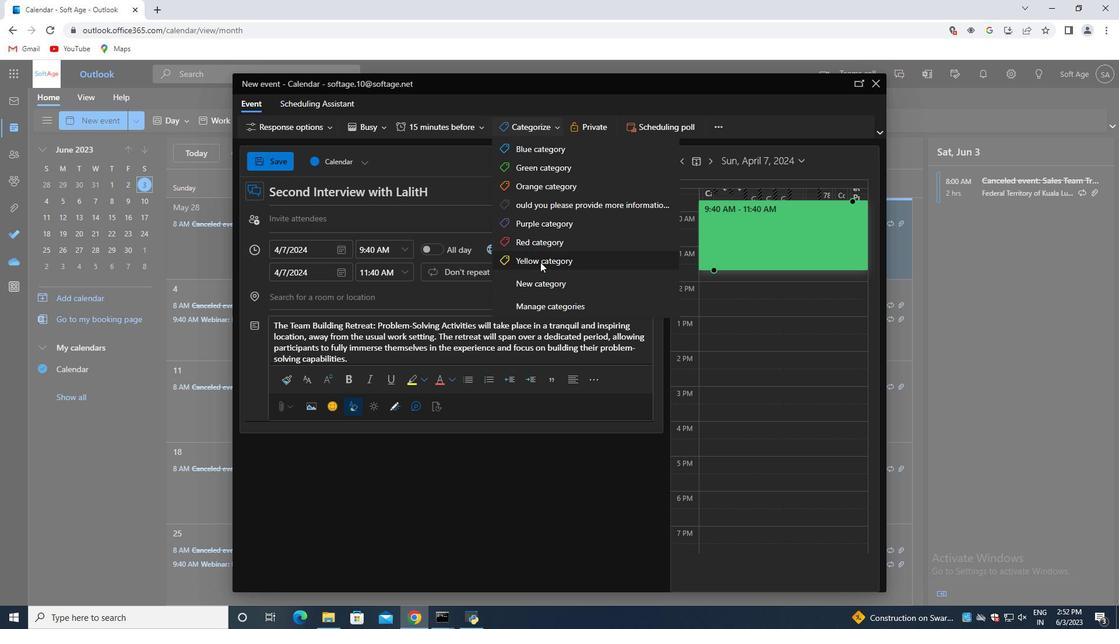 
Action: Mouse pressed left at (541, 258)
Screenshot: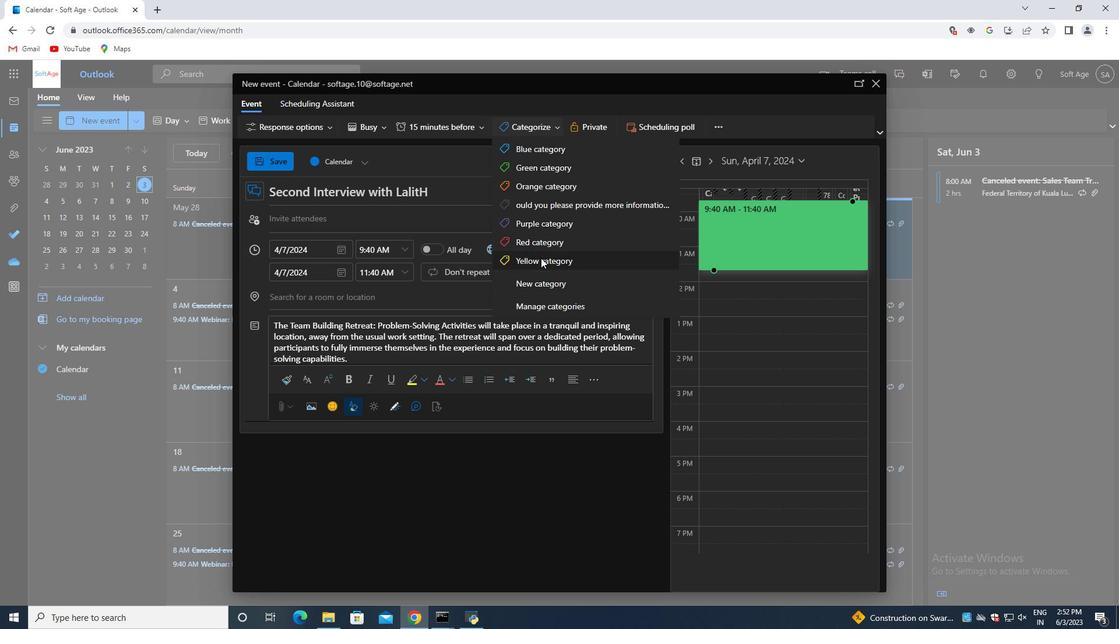
Action: Mouse moved to (337, 299)
Screenshot: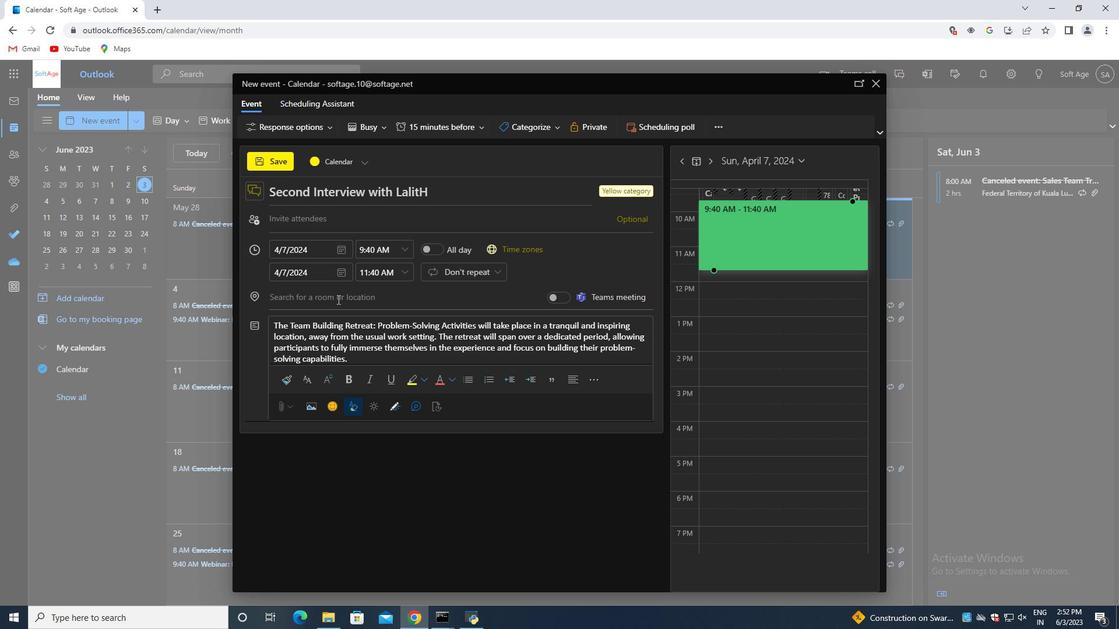 
Action: Mouse pressed left at (337, 299)
Screenshot: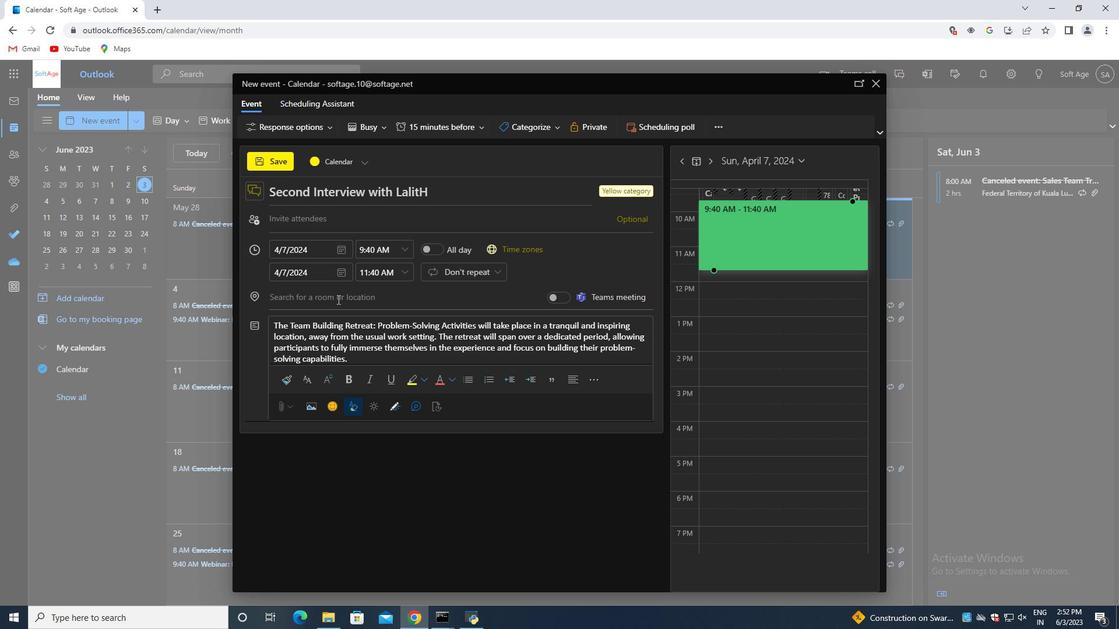 
Action: Key pressed 654<Key.space><Key.shift>Ia<Key.backspace><Key.backspace><Key.shift><Key.shift><Key.shift>Oia,<Key.space><Key.shift><Key.shift><Key.shift><Key.shift><Key.shift><Key.shift><Key.shift><Key.shift><Key.shift><Key.shift><Key.shift><Key.shift><Key.shift><Key.shift><Key.shift>Santorini,<Key.space><Key.shift><Key.shift><Key.shift><Key.shift>F<Key.backspace><Key.shift><Key.shift>Greece
Screenshot: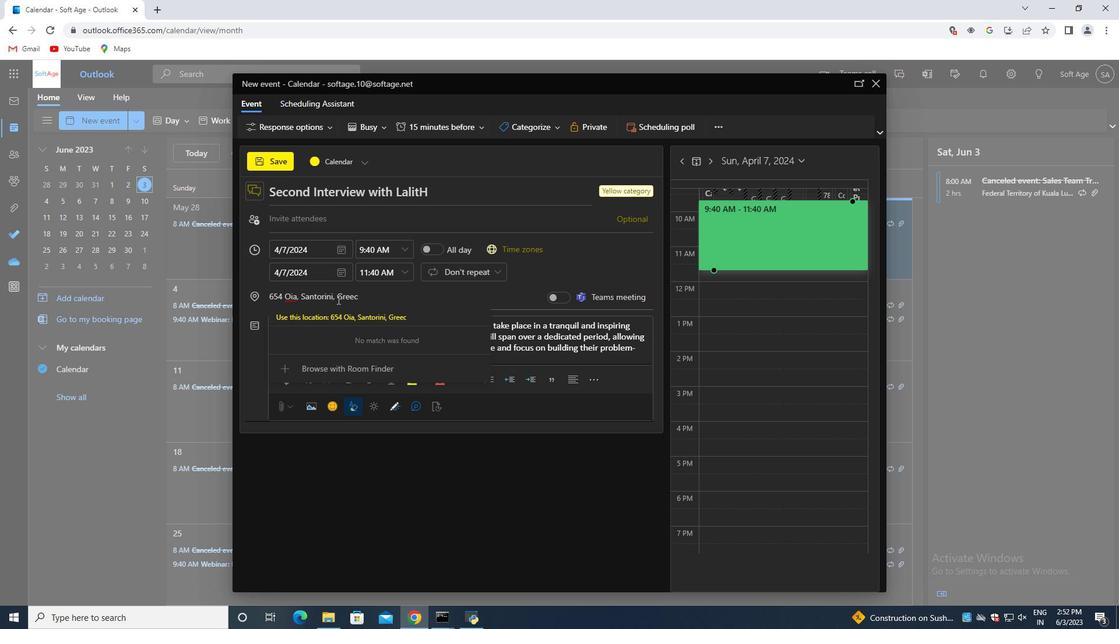 
Action: Mouse moved to (339, 220)
Screenshot: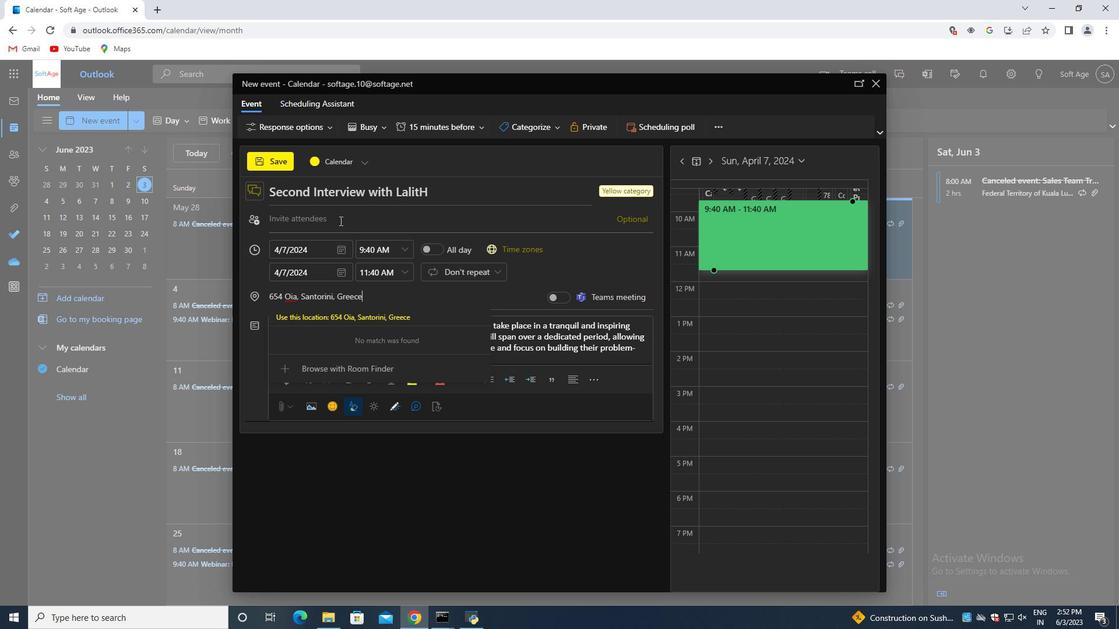 
Action: Mouse pressed left at (339, 220)
Screenshot: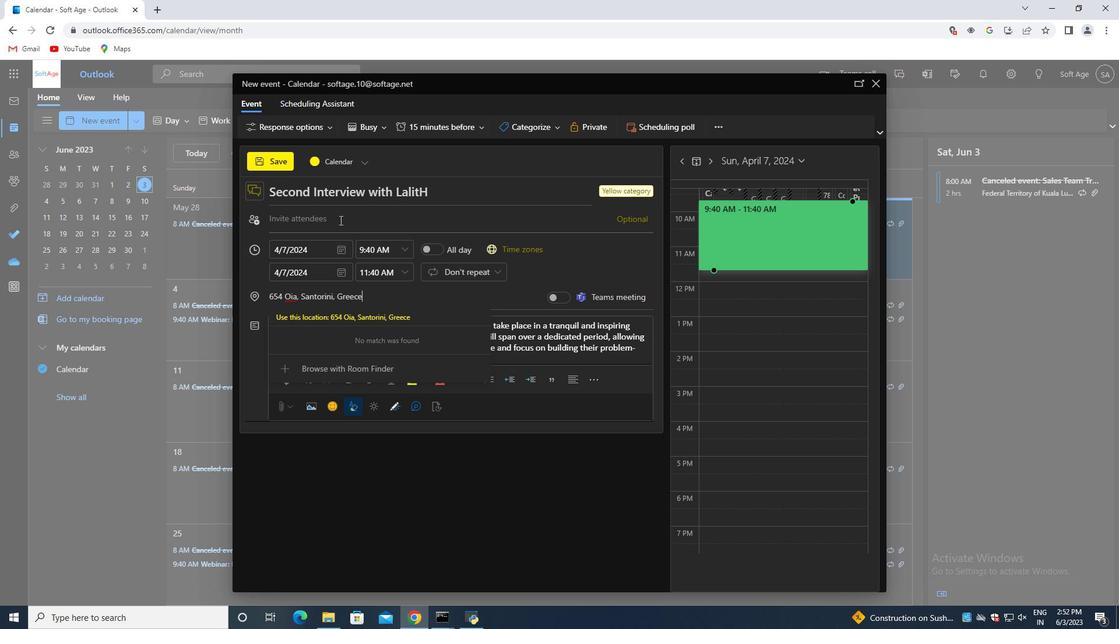 
Action: Key pressed softage.8<Key.shift><Key.shift><Key.shift><Key.shift><Key.shift><Key.shift><Key.shift>@softage.net<Key.enter>softage.1<Key.shift>@softage.net<Key.enter>
Screenshot: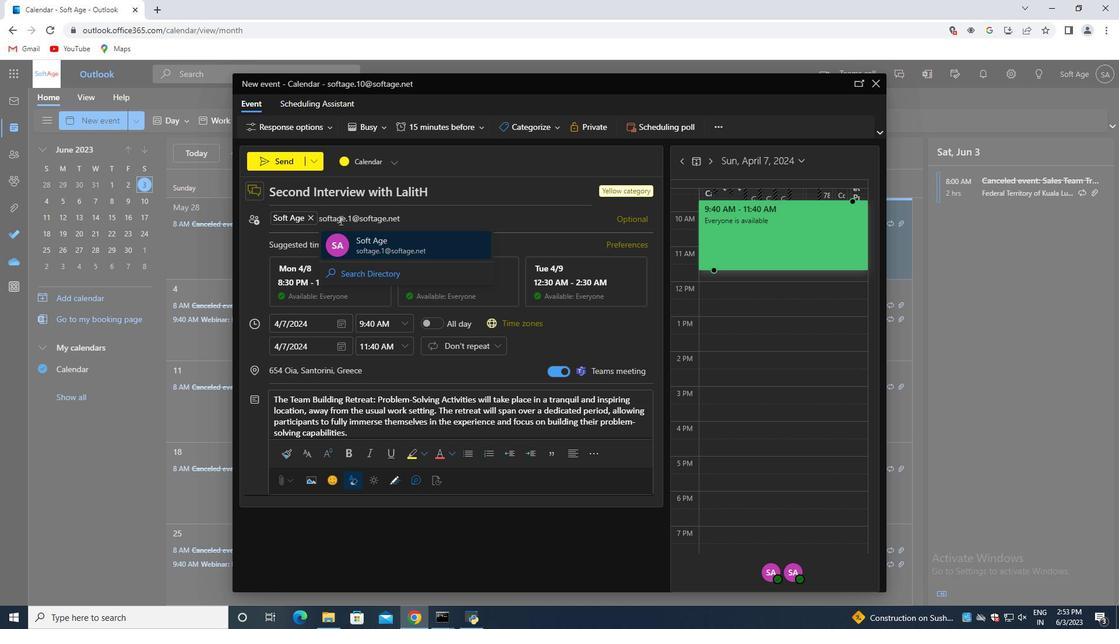 
Action: Mouse moved to (447, 123)
Screenshot: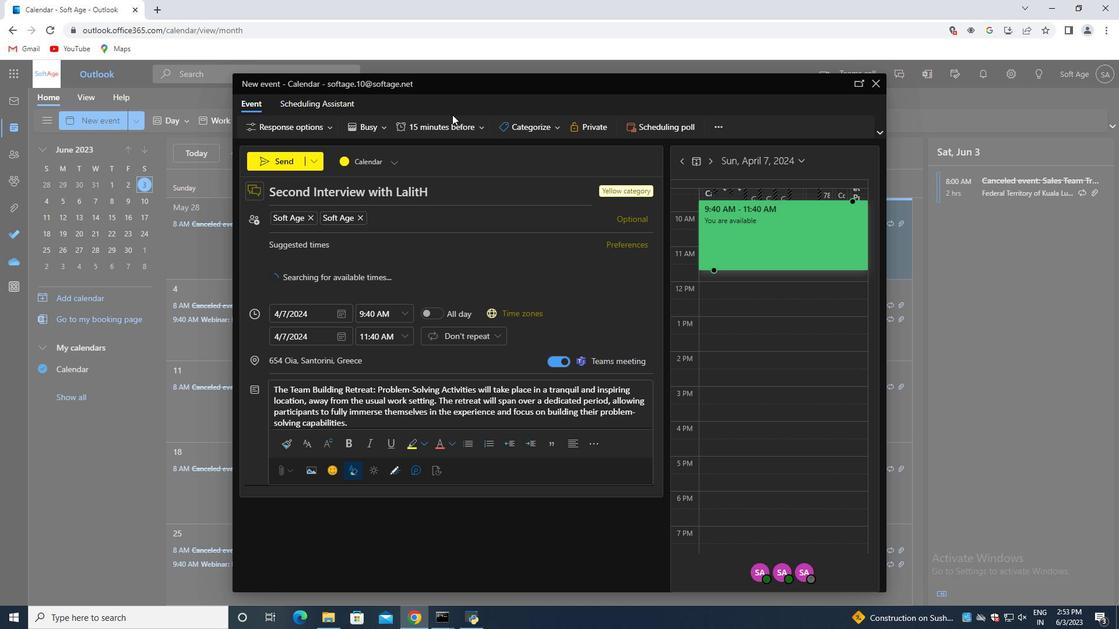 
Action: Mouse pressed left at (447, 123)
Screenshot: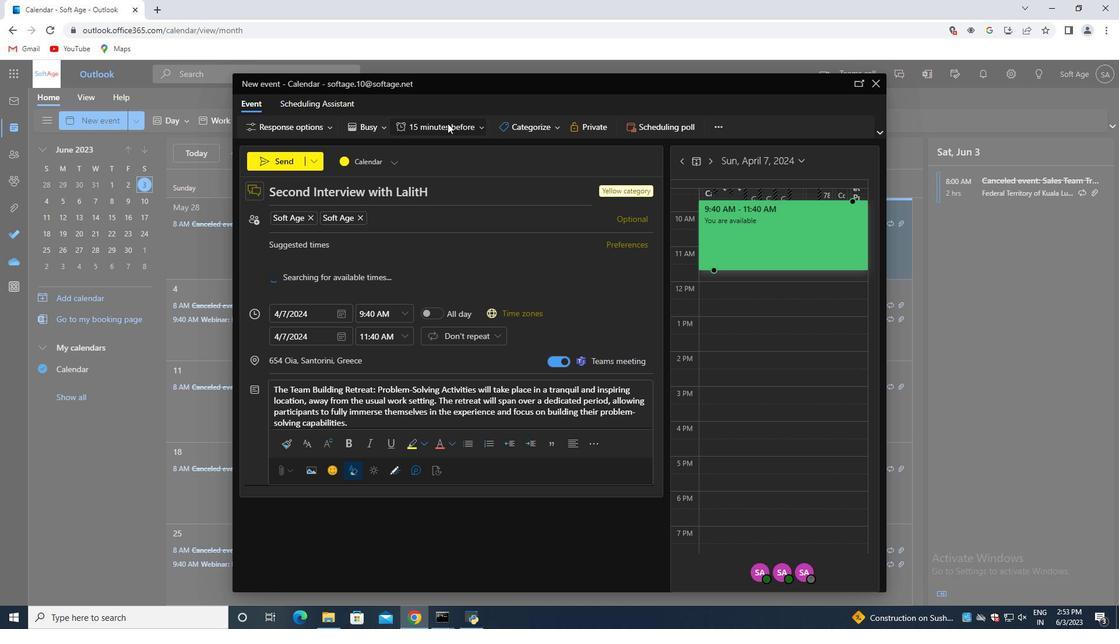 
Action: Mouse moved to (435, 275)
Screenshot: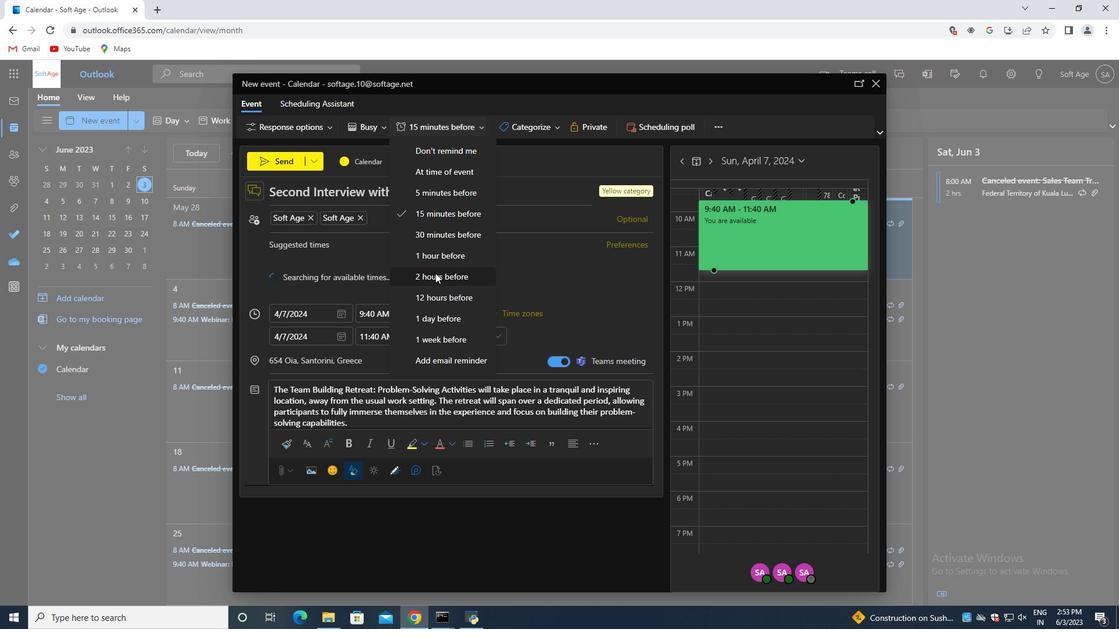 
Action: Mouse pressed left at (435, 275)
Screenshot: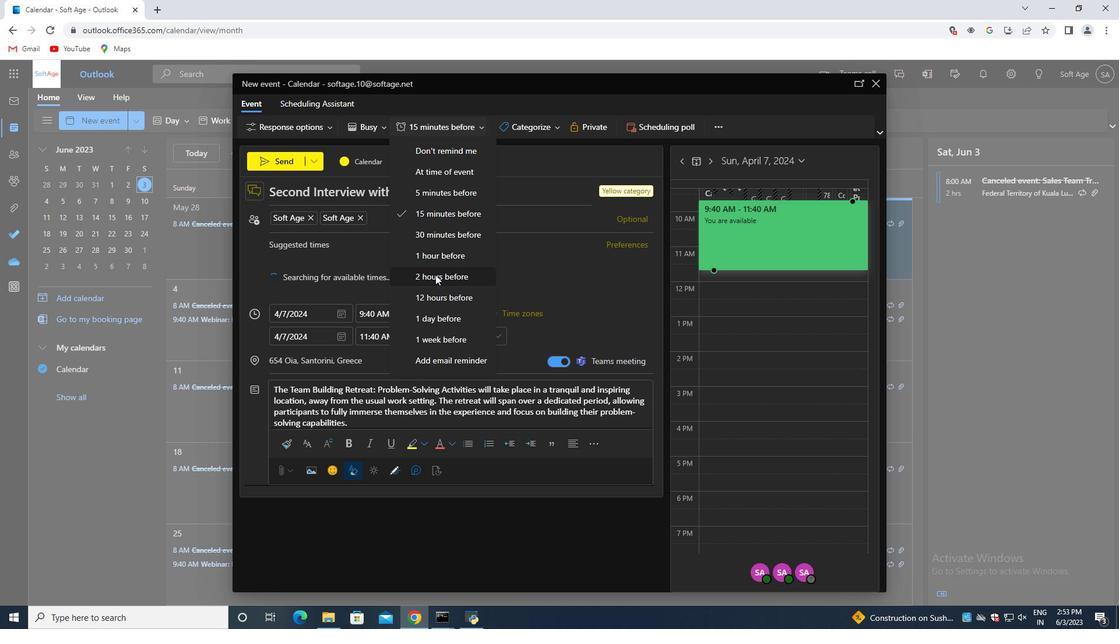 
Action: Mouse scrolled (435, 275) with delta (0, 0)
Screenshot: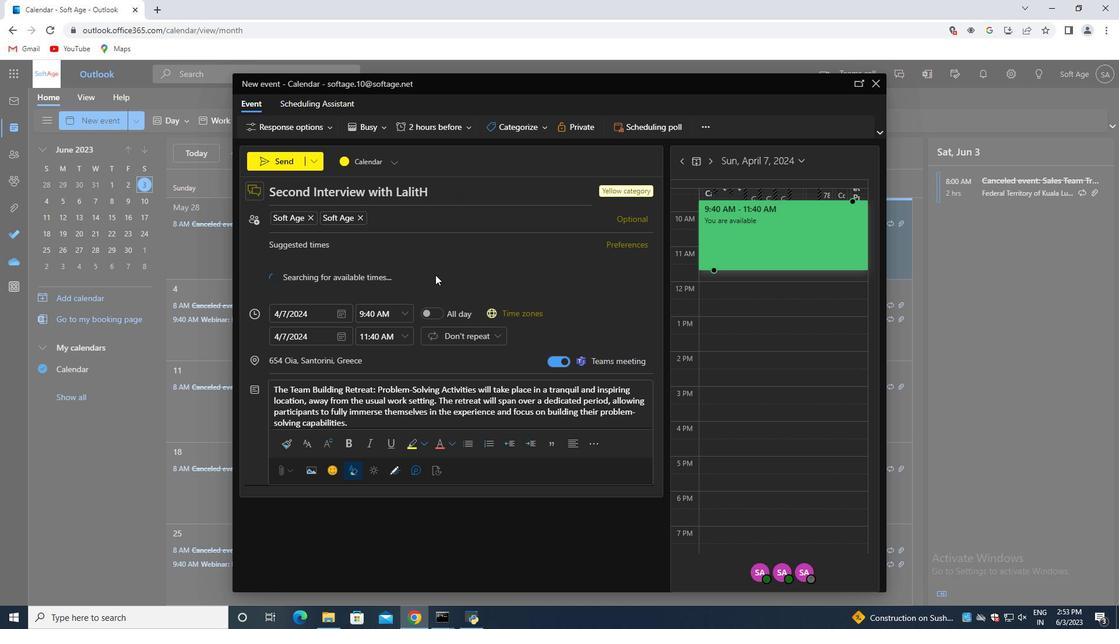 
Action: Mouse scrolled (435, 275) with delta (0, 0)
Screenshot: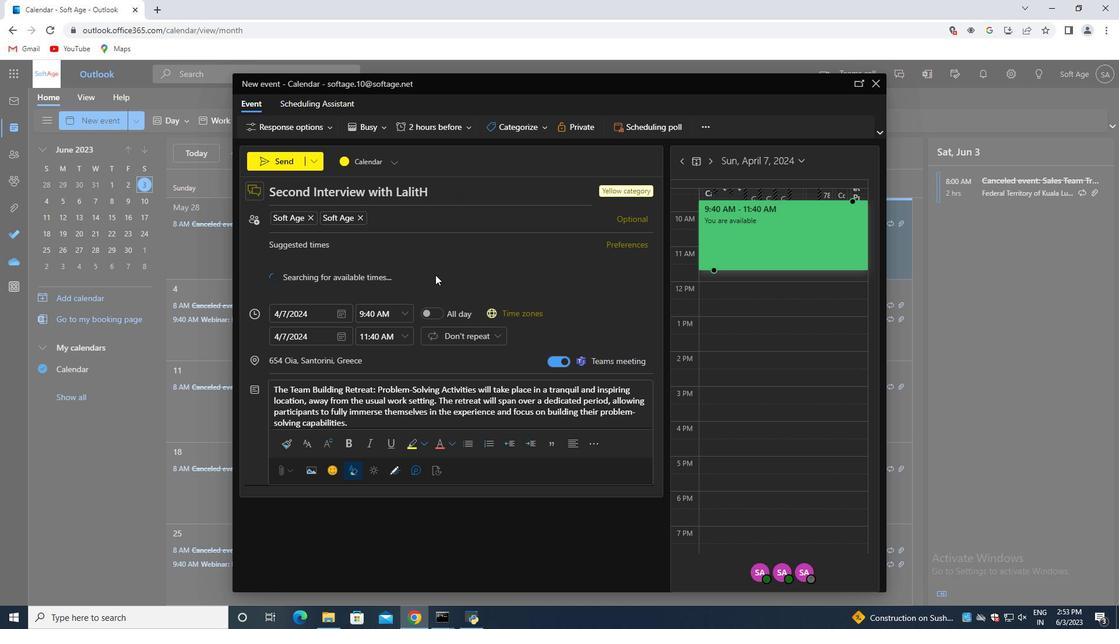 
Action: Mouse scrolled (435, 275) with delta (0, 0)
Screenshot: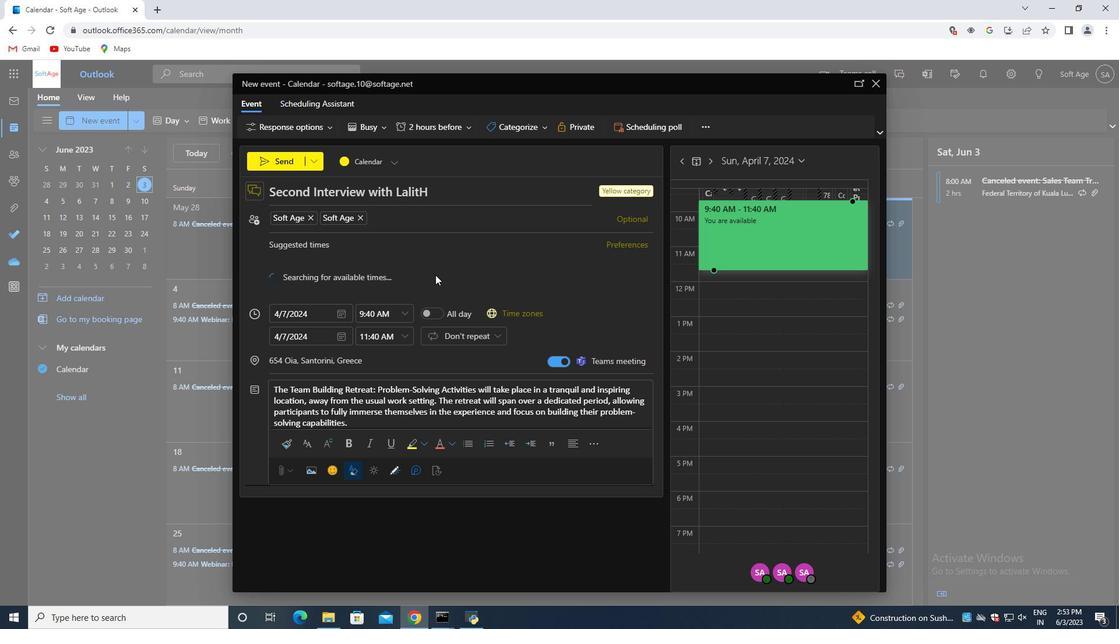 
Action: Mouse scrolled (435, 275) with delta (0, 0)
Screenshot: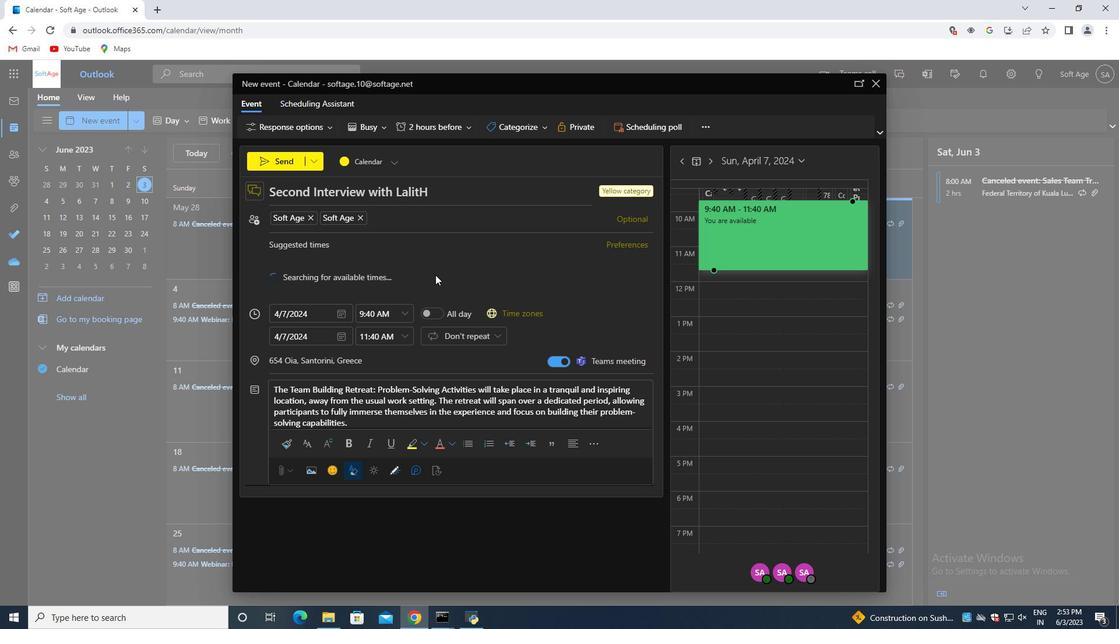 
Action: Mouse scrolled (435, 274) with delta (0, 0)
Screenshot: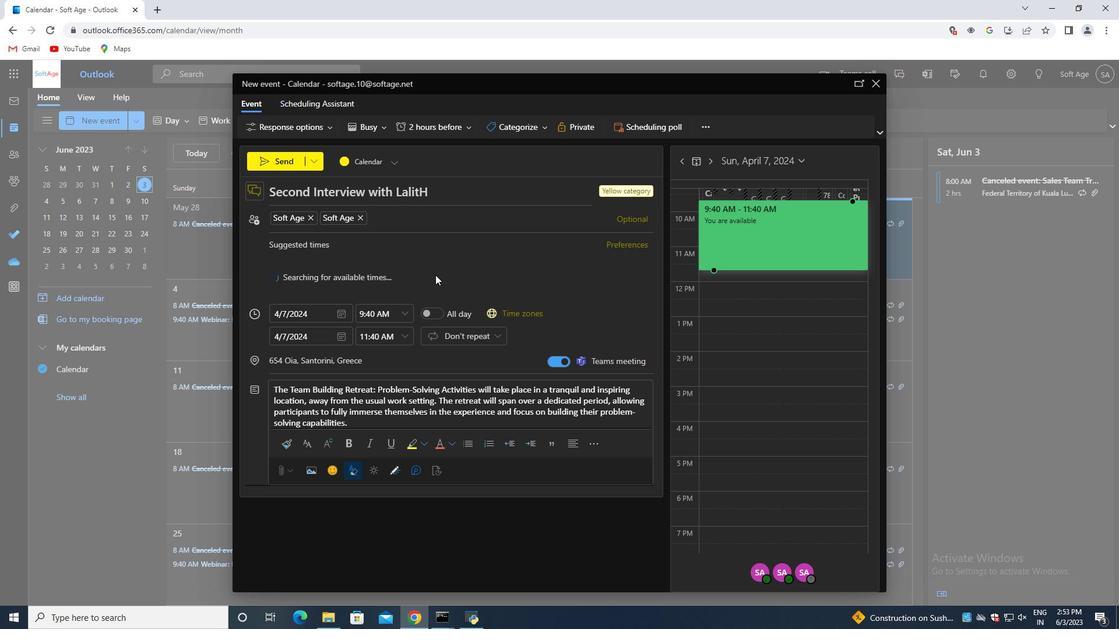 
Action: Mouse scrolled (435, 274) with delta (0, 0)
Screenshot: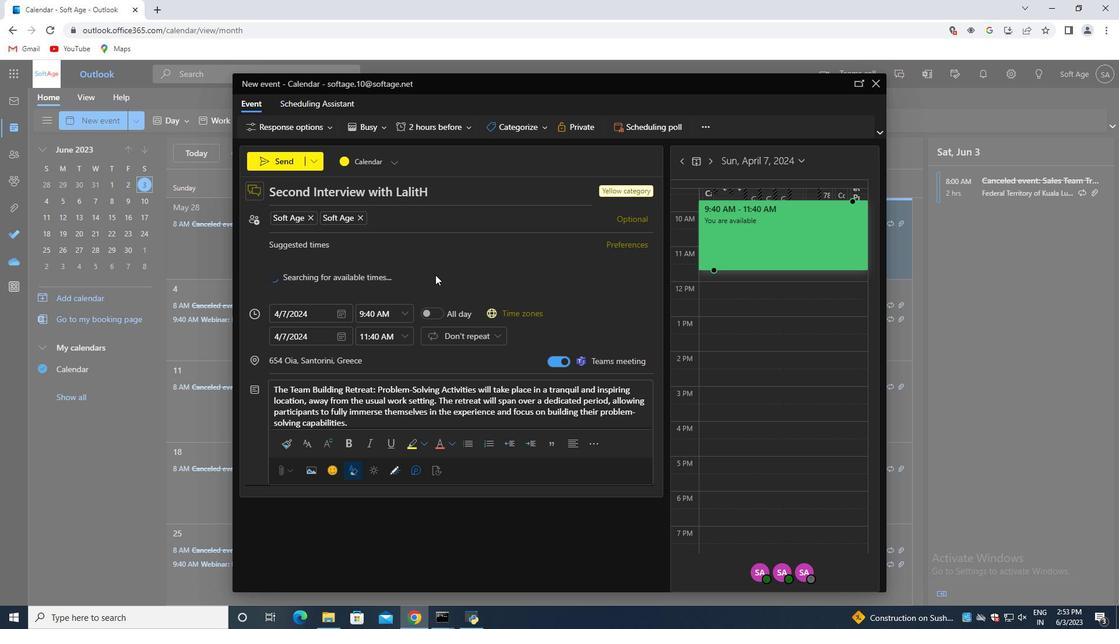 
Action: Mouse moved to (283, 158)
Screenshot: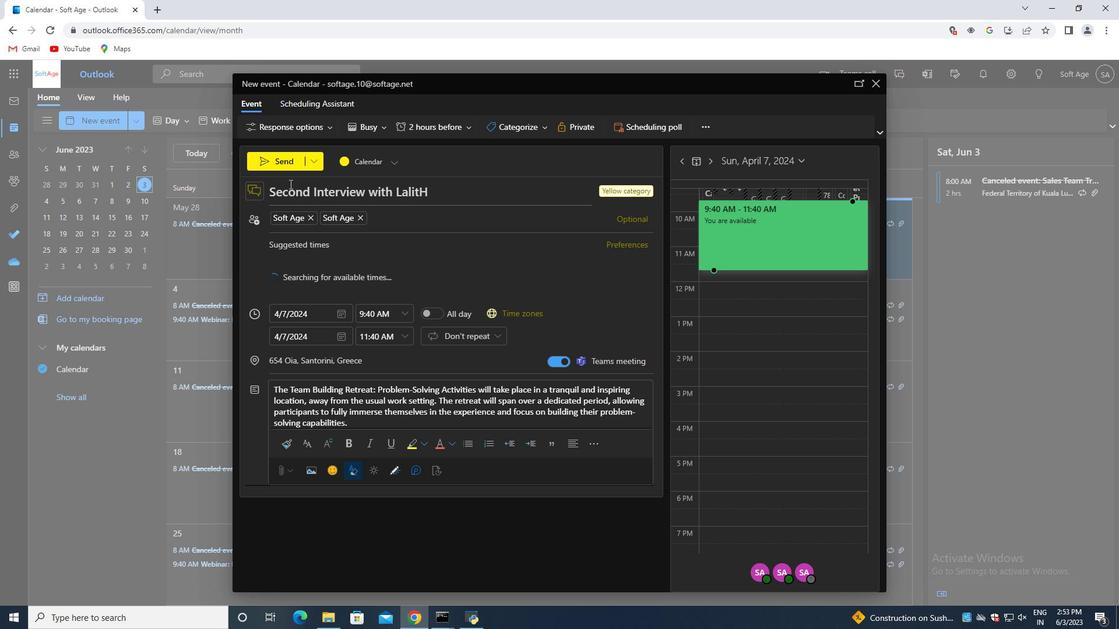 
Action: Mouse pressed left at (283, 158)
Screenshot: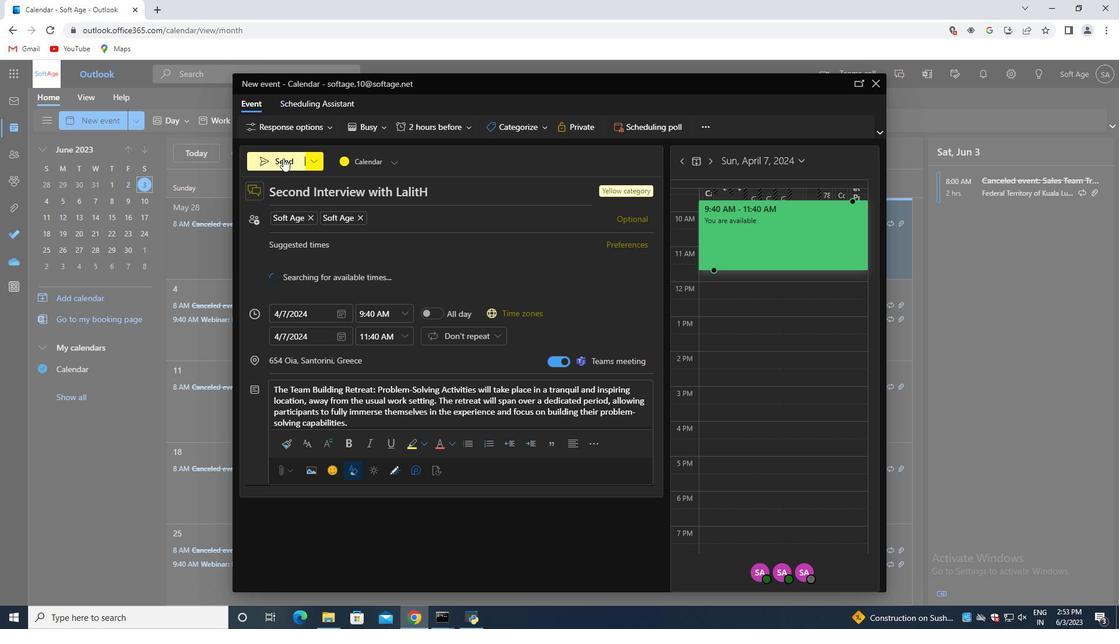 
